 Task: Get url https://trello.com/b/Sd17yud3/knowledge-sharing/butler/card-buttons/new
Action: Mouse moved to (1303, 111)
Screenshot: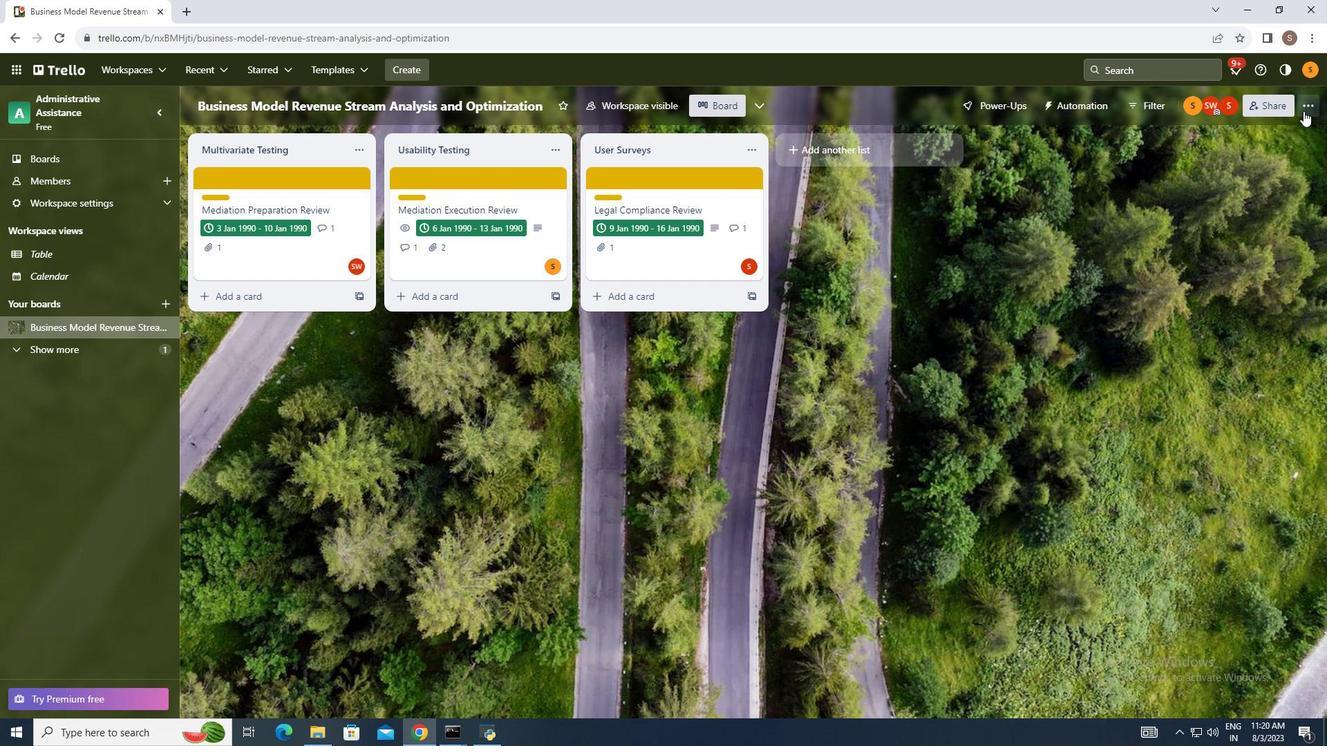 
Action: Mouse pressed left at (1303, 111)
Screenshot: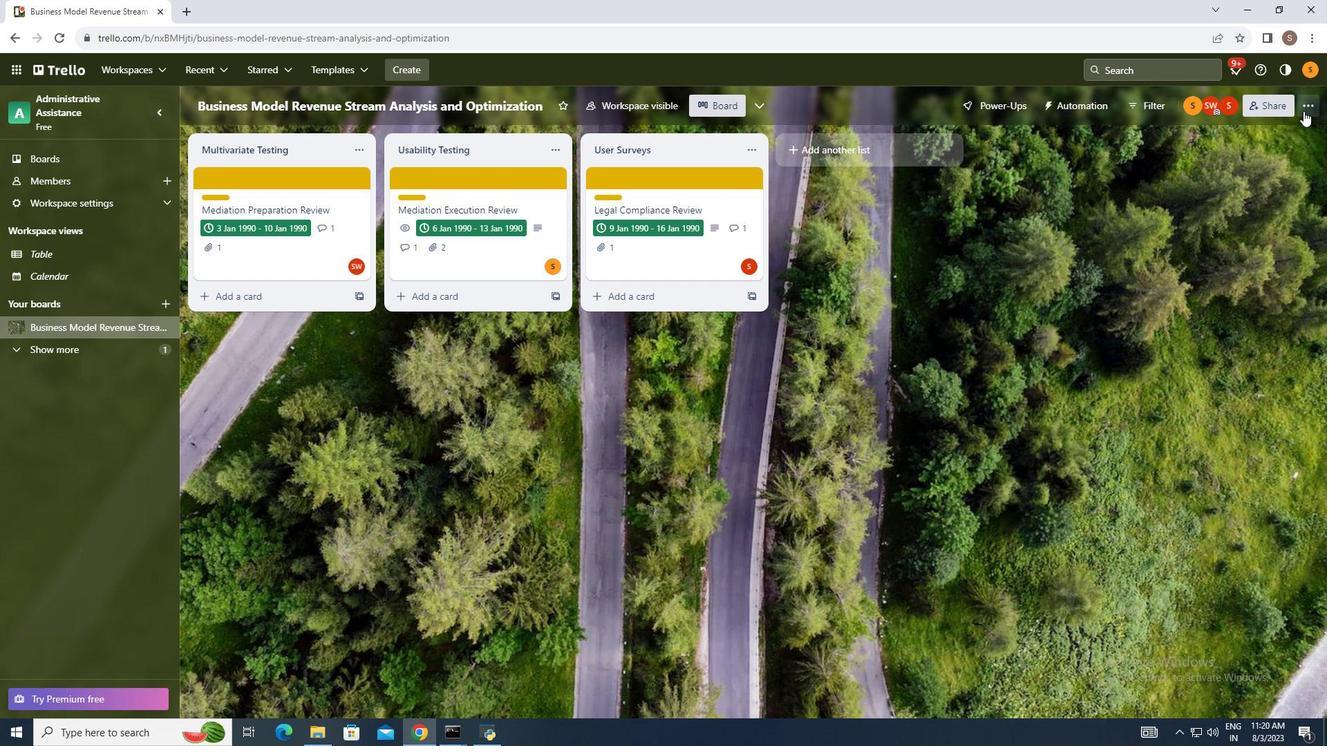 
Action: Mouse moved to (1206, 294)
Screenshot: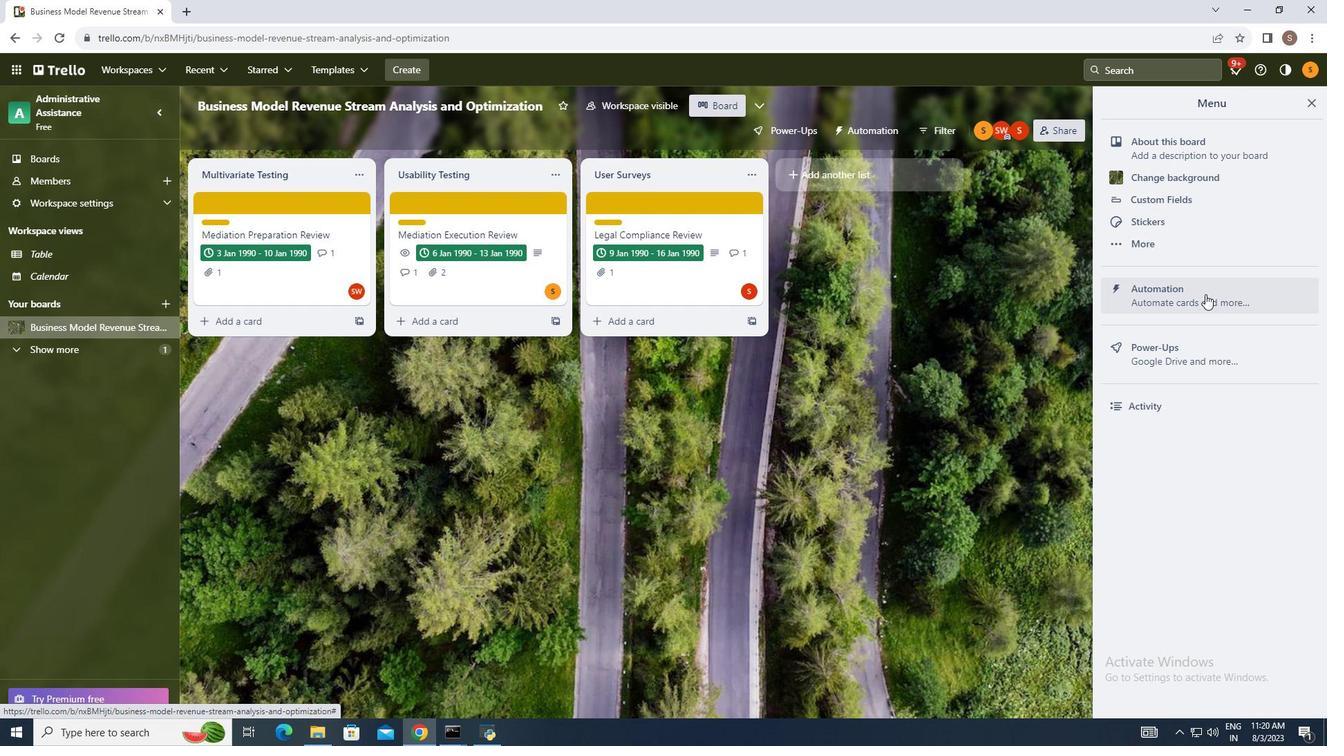 
Action: Mouse pressed left at (1206, 294)
Screenshot: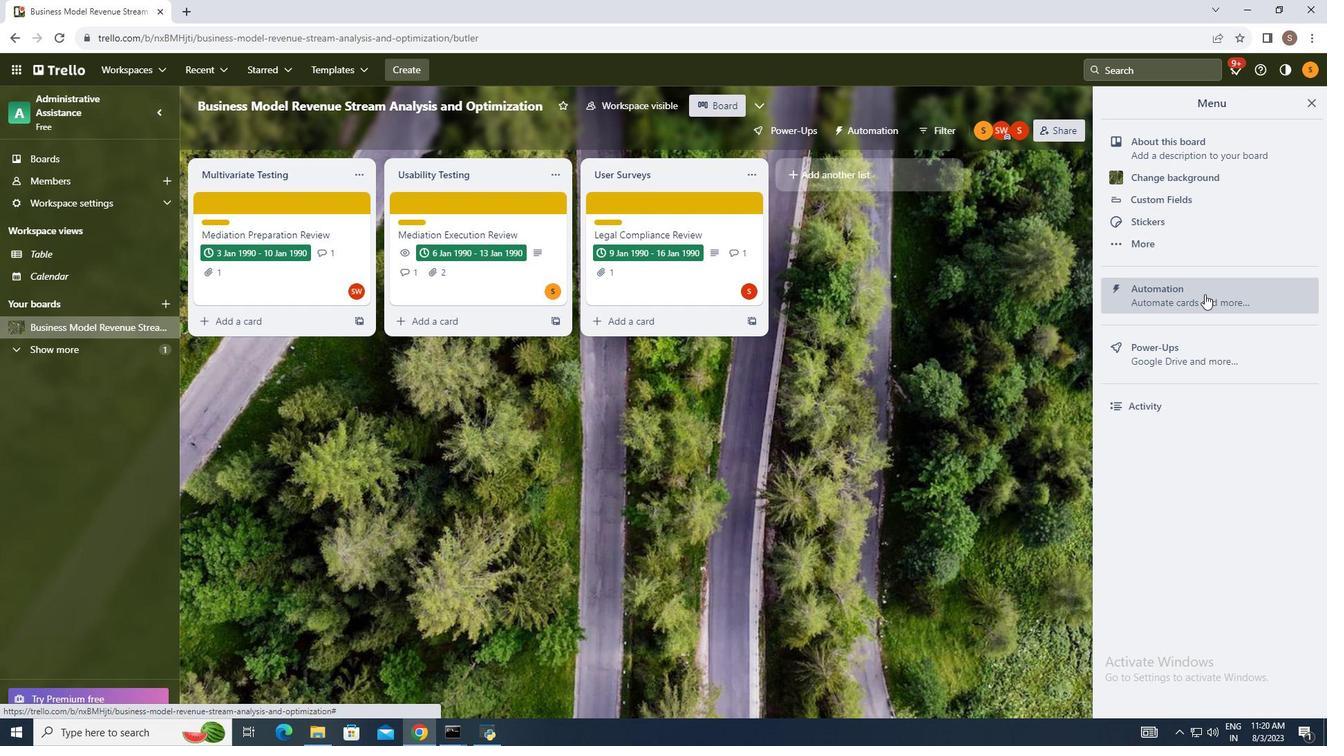 
Action: Mouse moved to (244, 363)
Screenshot: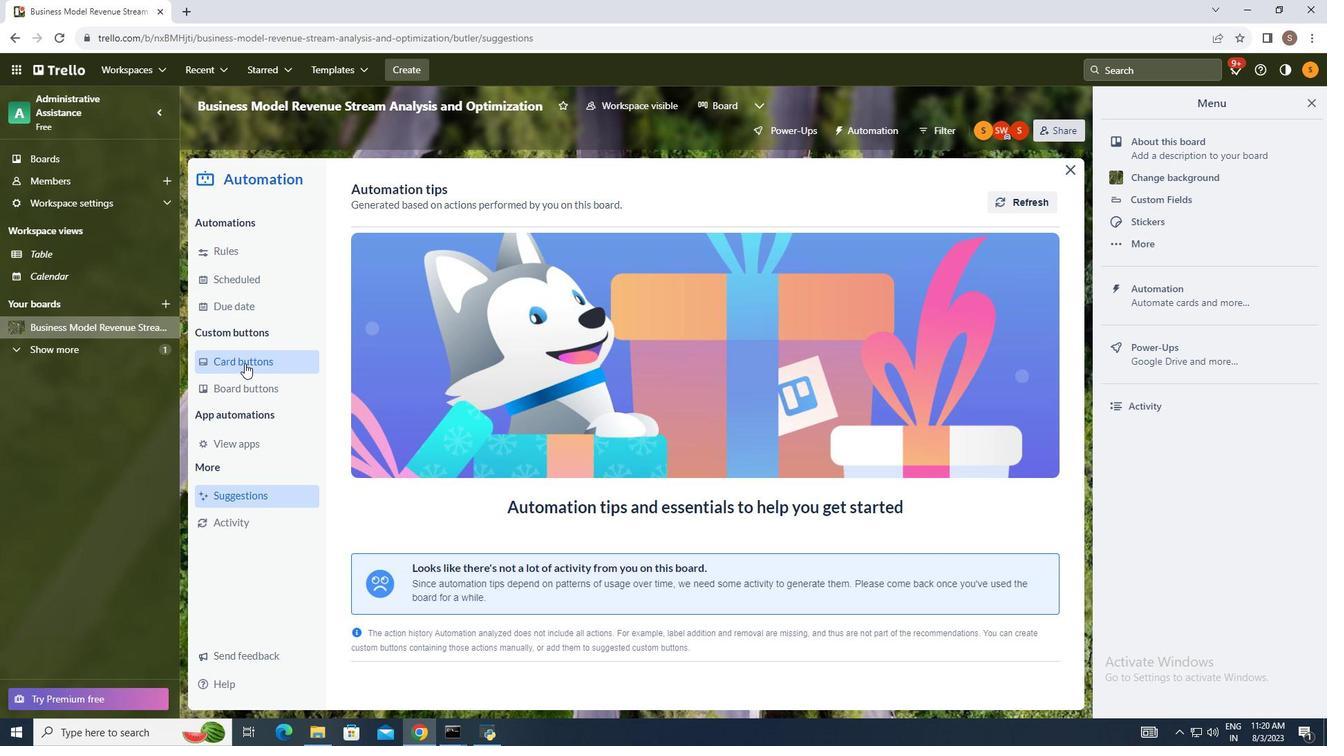 
Action: Mouse pressed left at (244, 363)
Screenshot: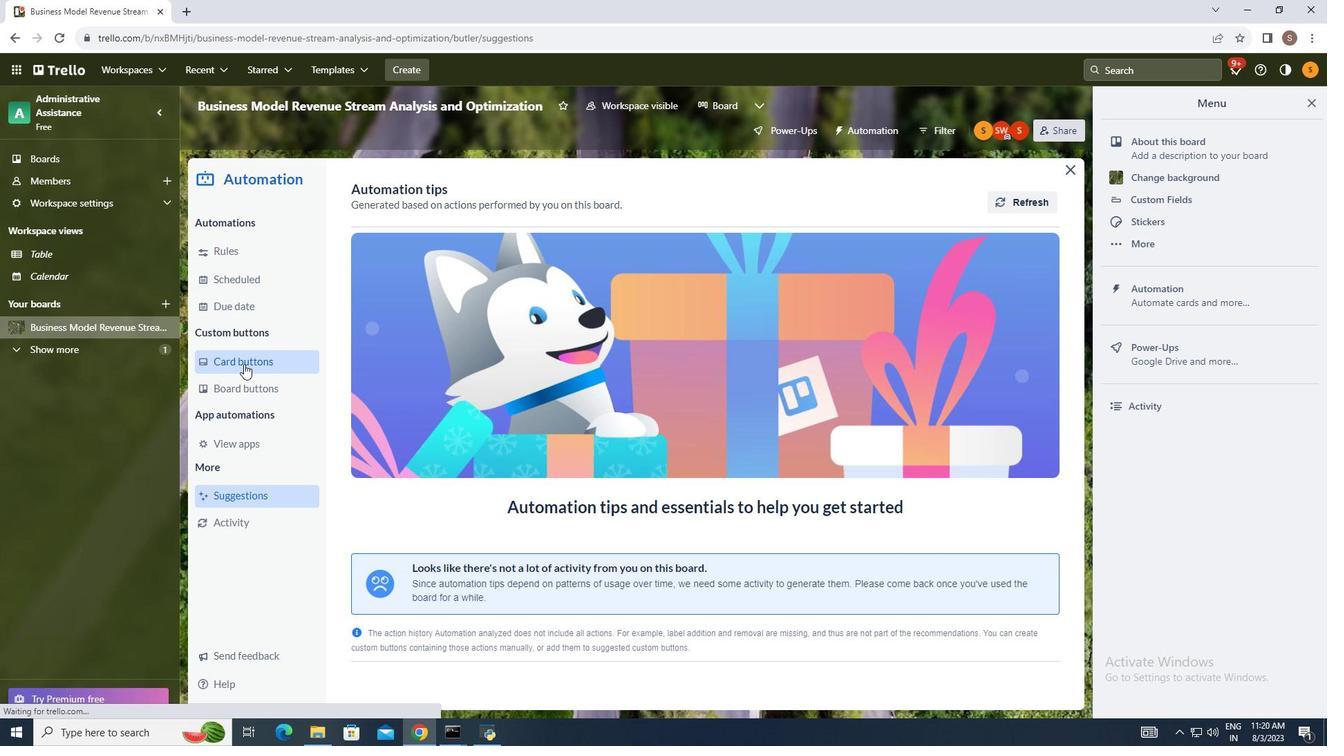 
Action: Mouse moved to (1003, 196)
Screenshot: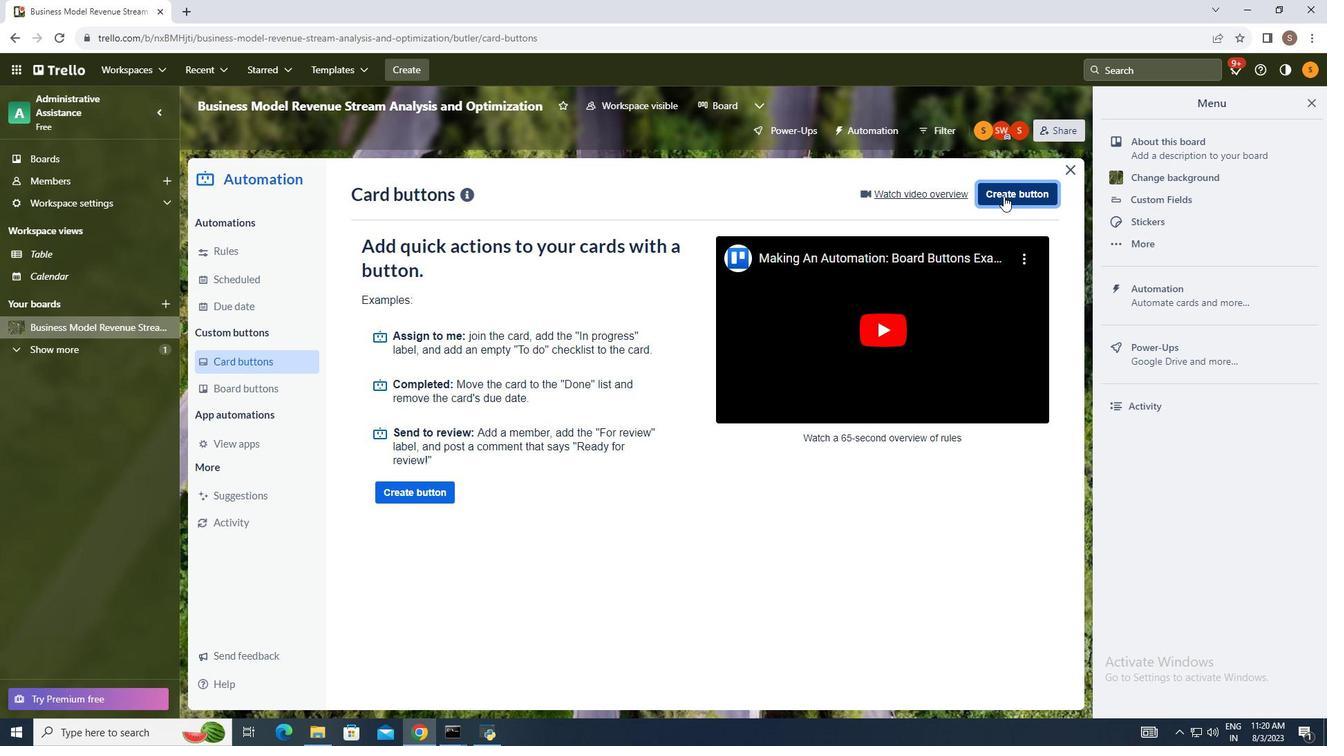 
Action: Mouse pressed left at (1003, 196)
Screenshot: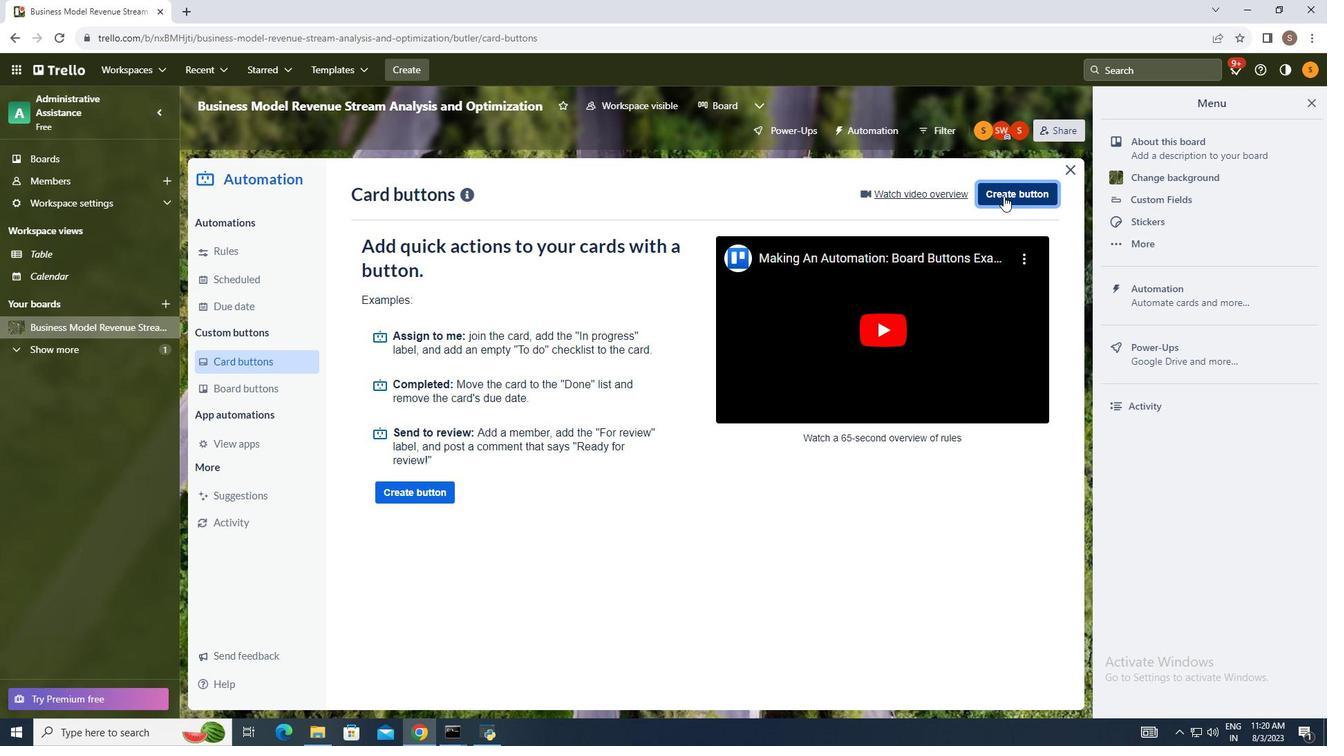 
Action: Mouse moved to (733, 385)
Screenshot: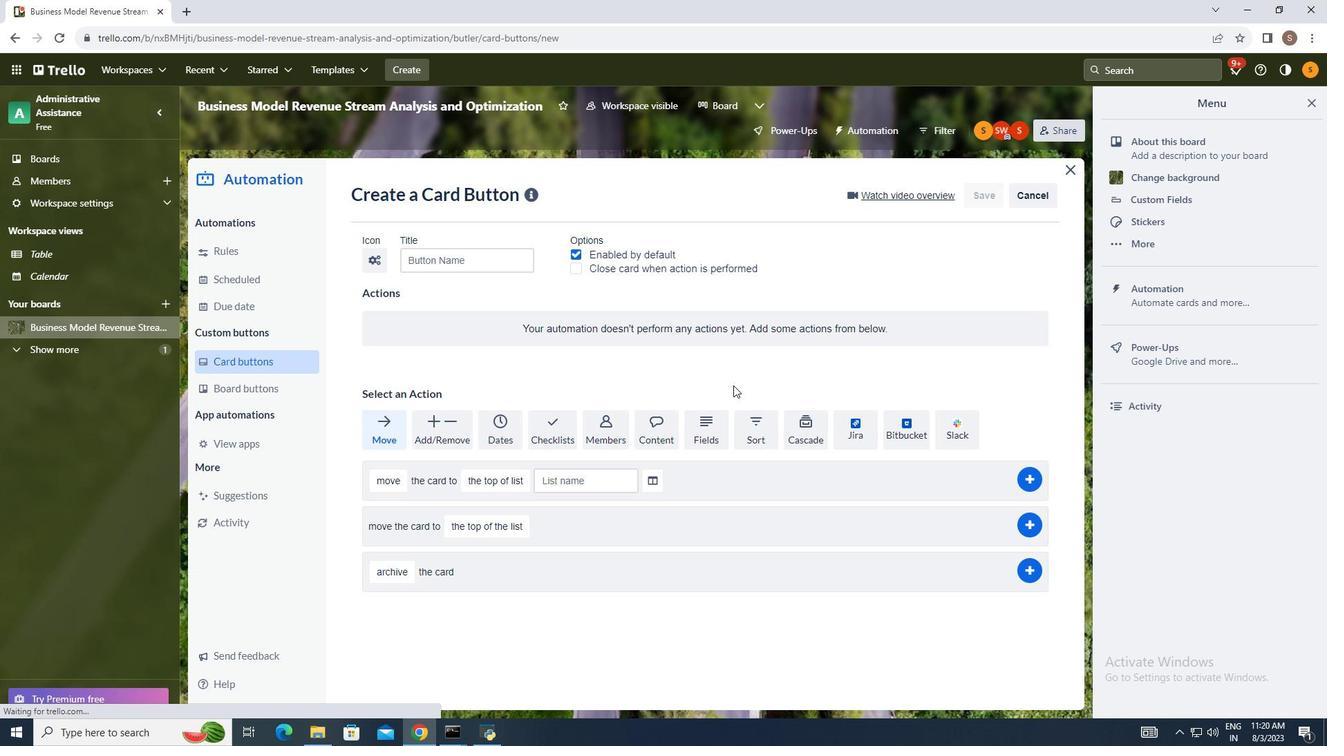 
Action: Mouse pressed left at (733, 385)
Screenshot: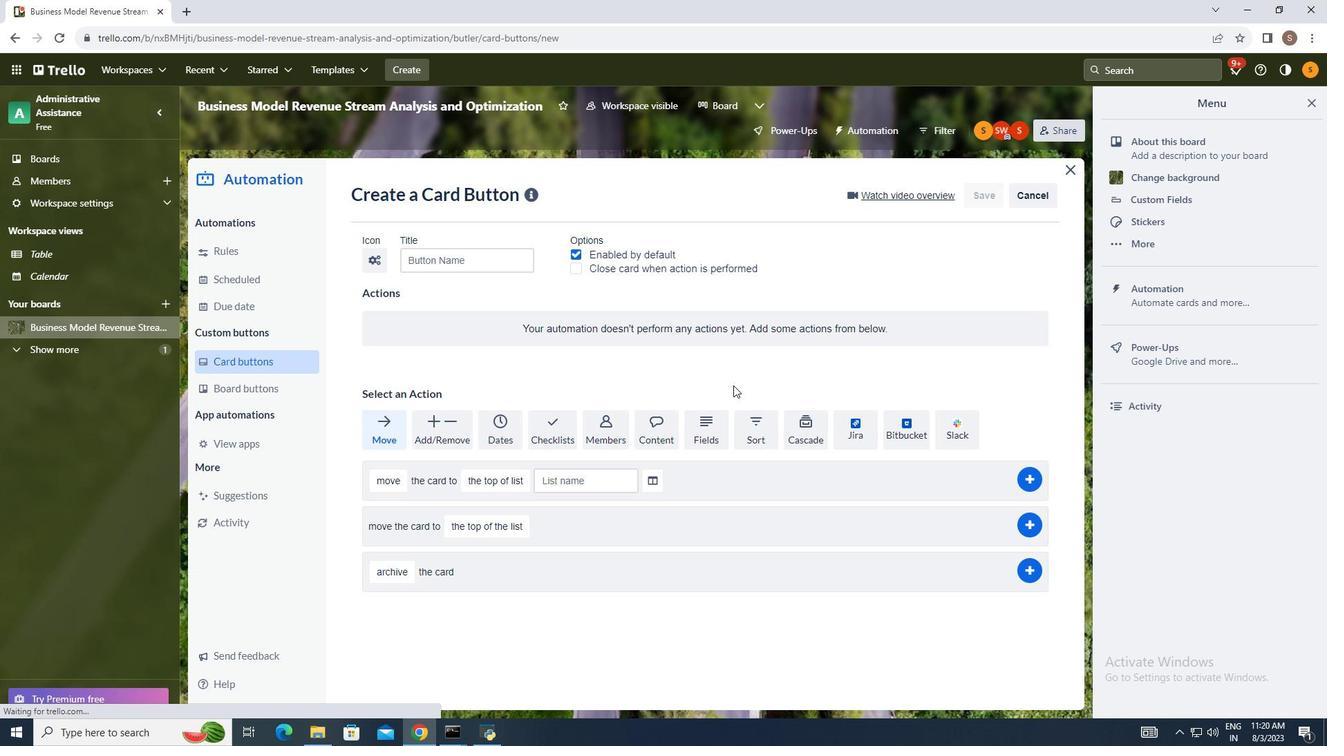 
Action: Mouse moved to (651, 421)
Screenshot: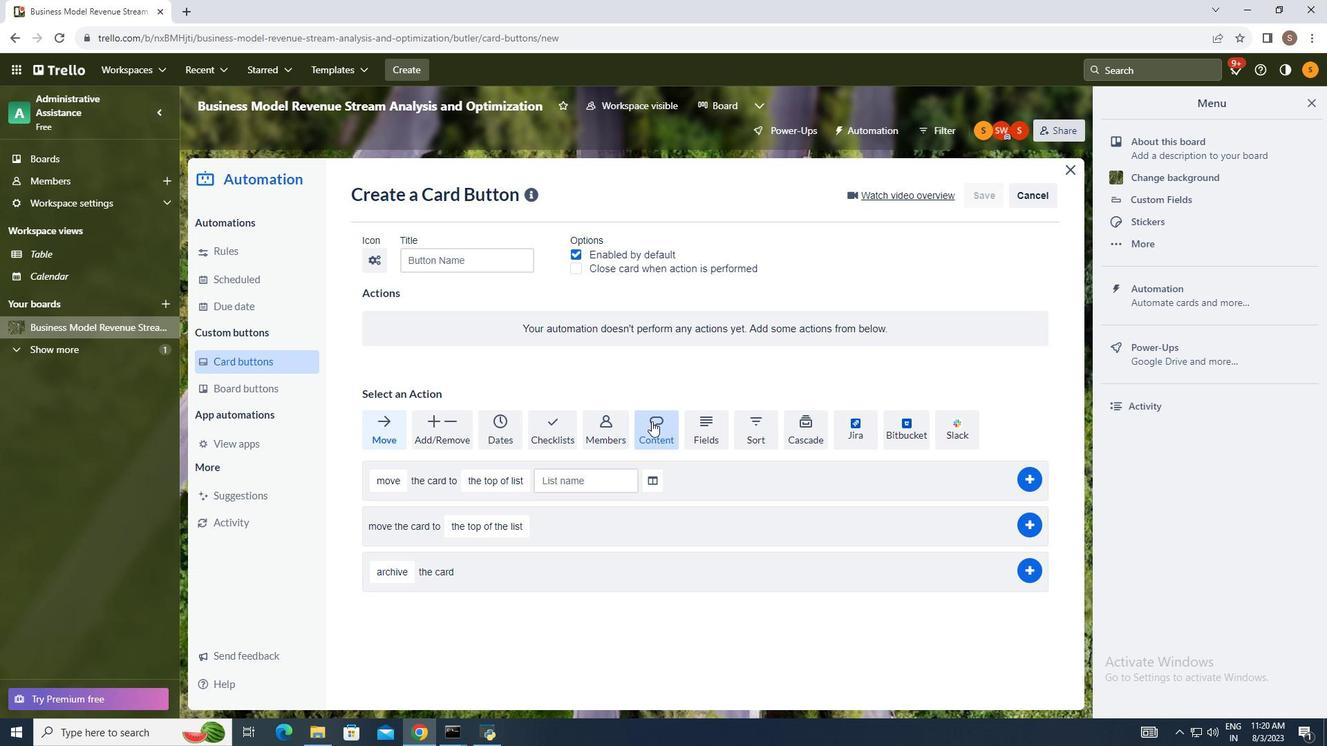 
Action: Mouse pressed left at (651, 421)
Screenshot: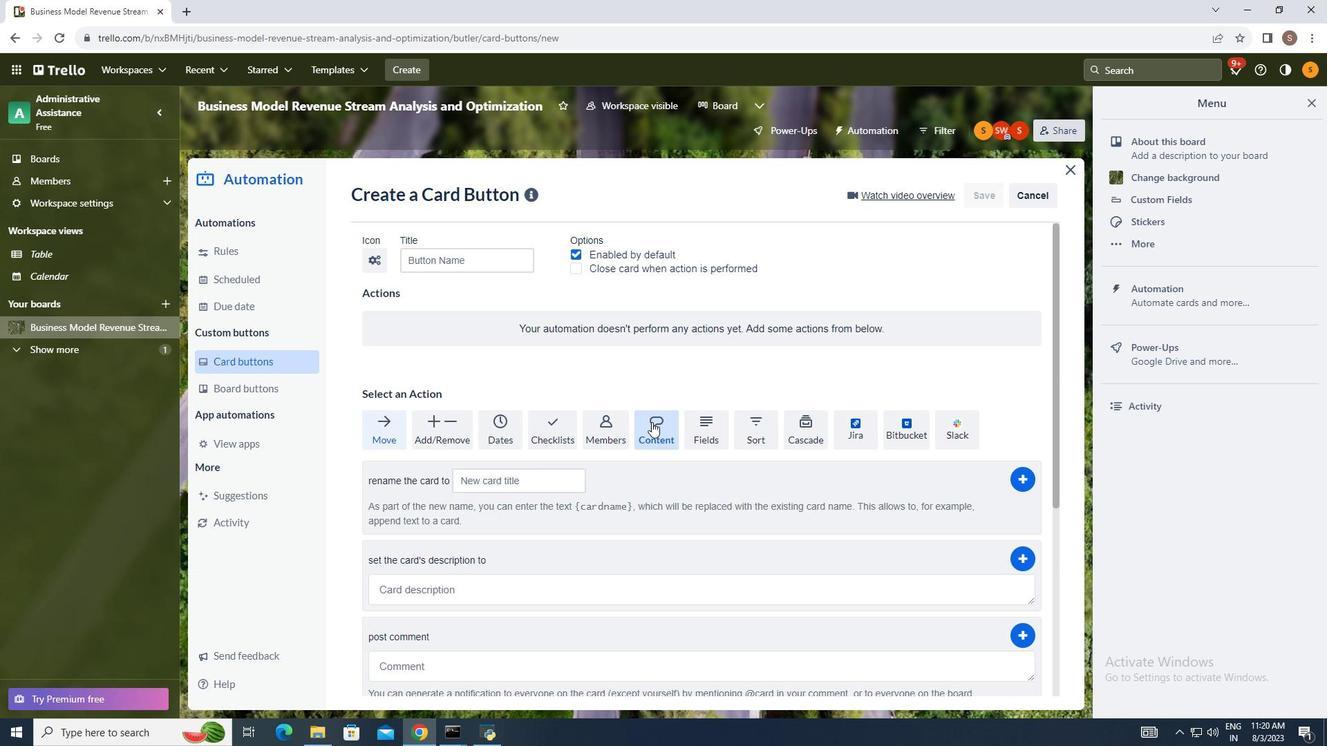 
Action: Mouse moved to (646, 481)
Screenshot: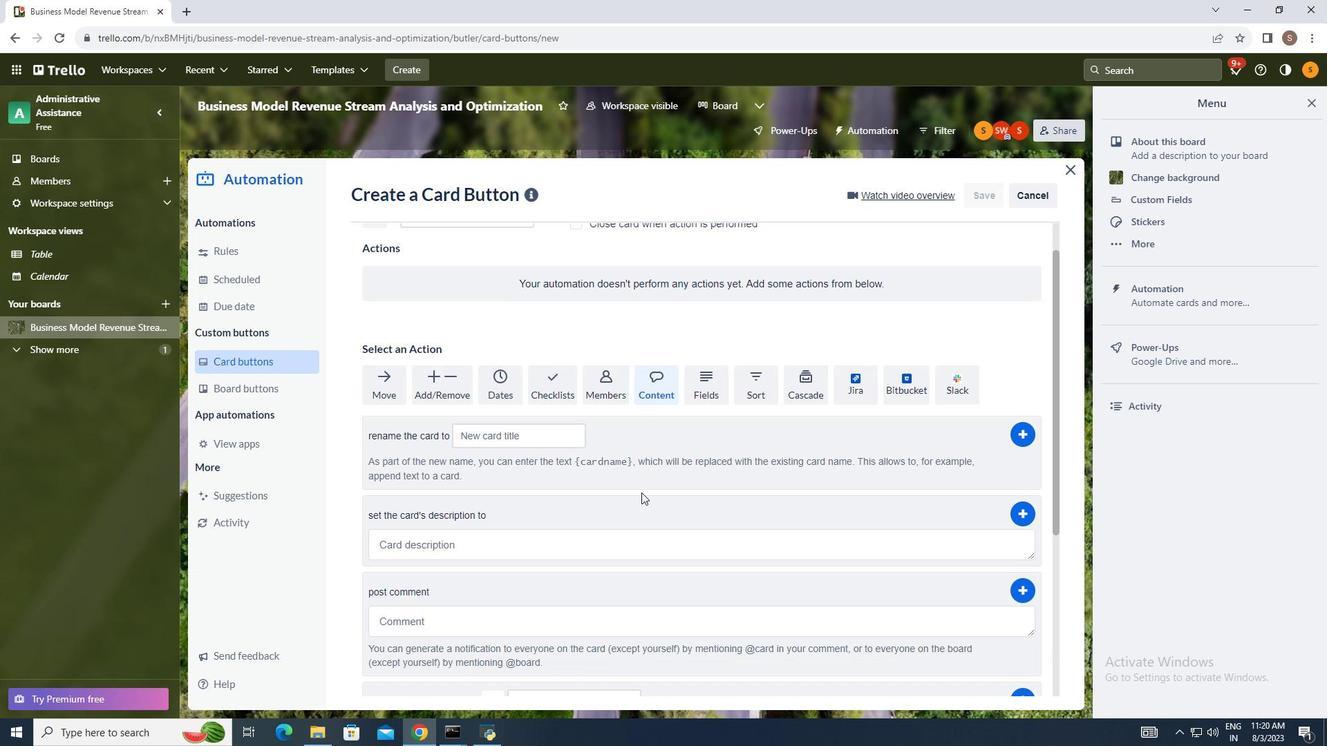 
Action: Mouse scrolled (646, 482) with delta (0, 0)
Screenshot: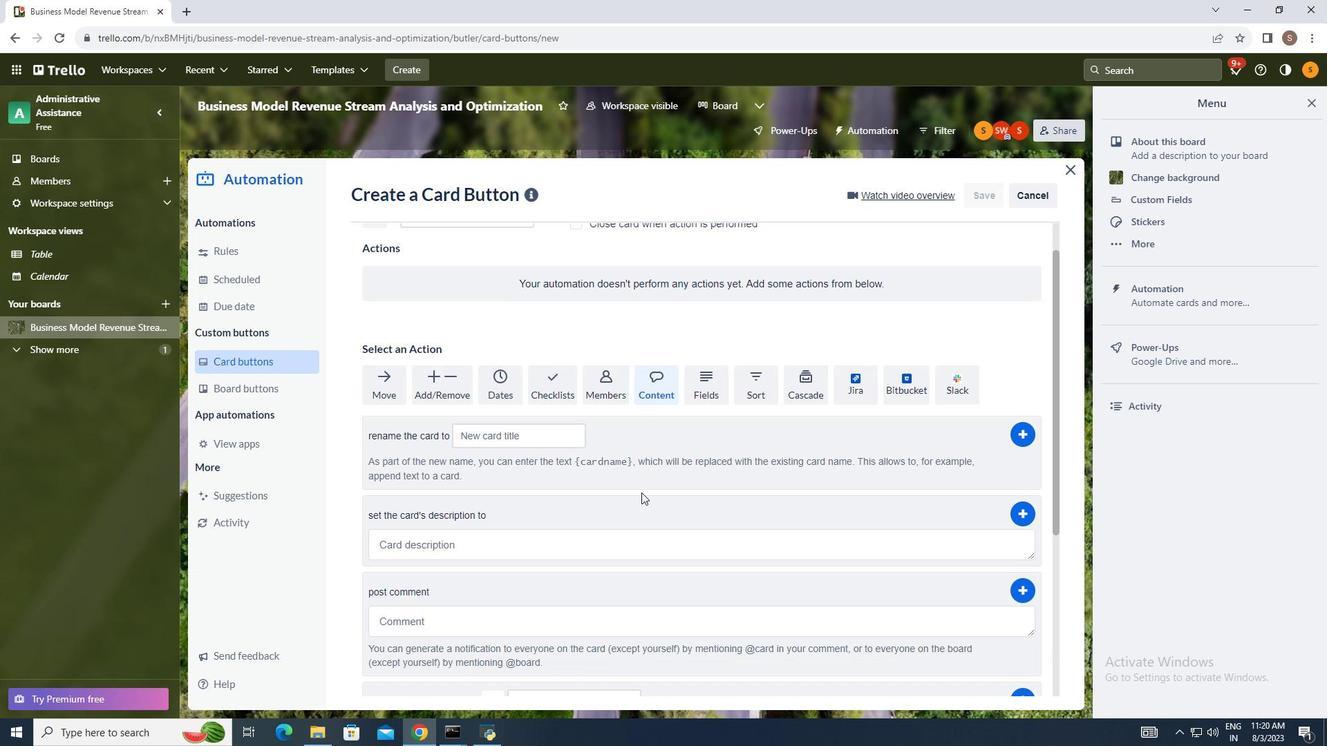 
Action: Mouse moved to (643, 487)
Screenshot: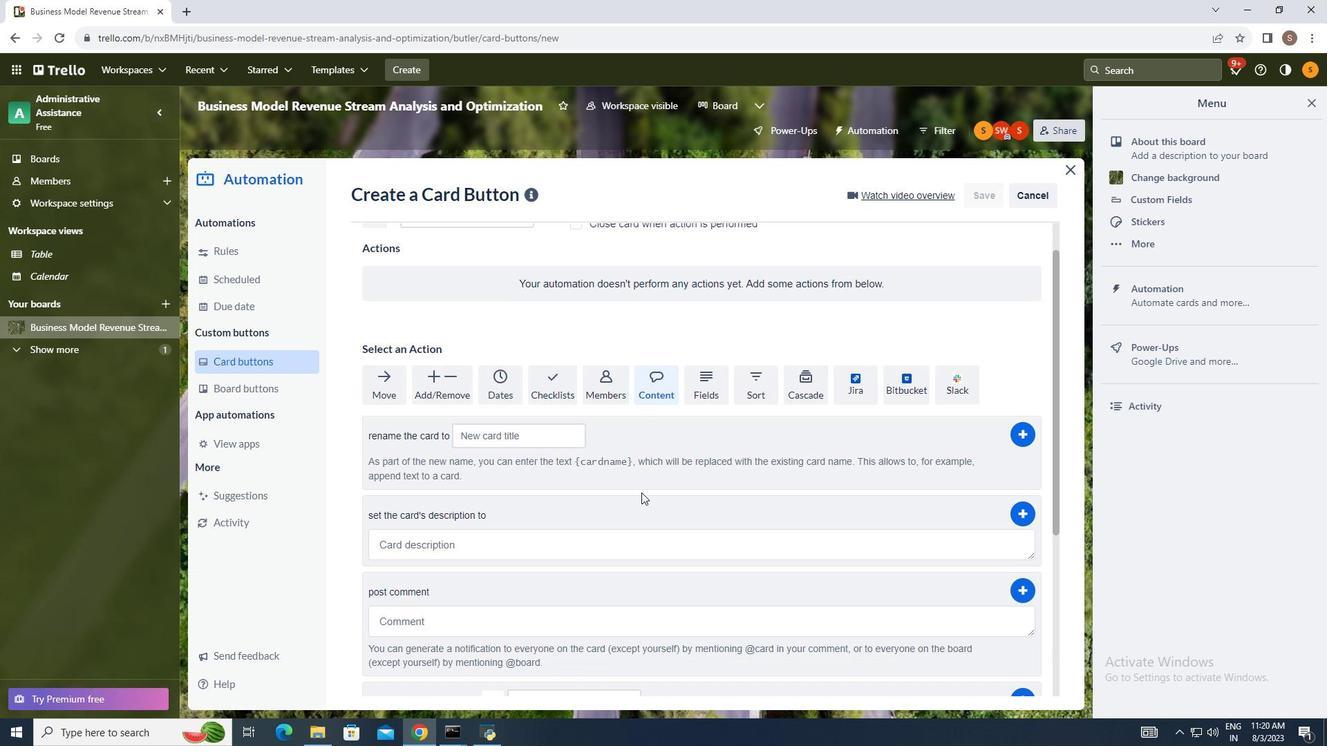 
Action: Mouse scrolled (643, 486) with delta (0, 0)
Screenshot: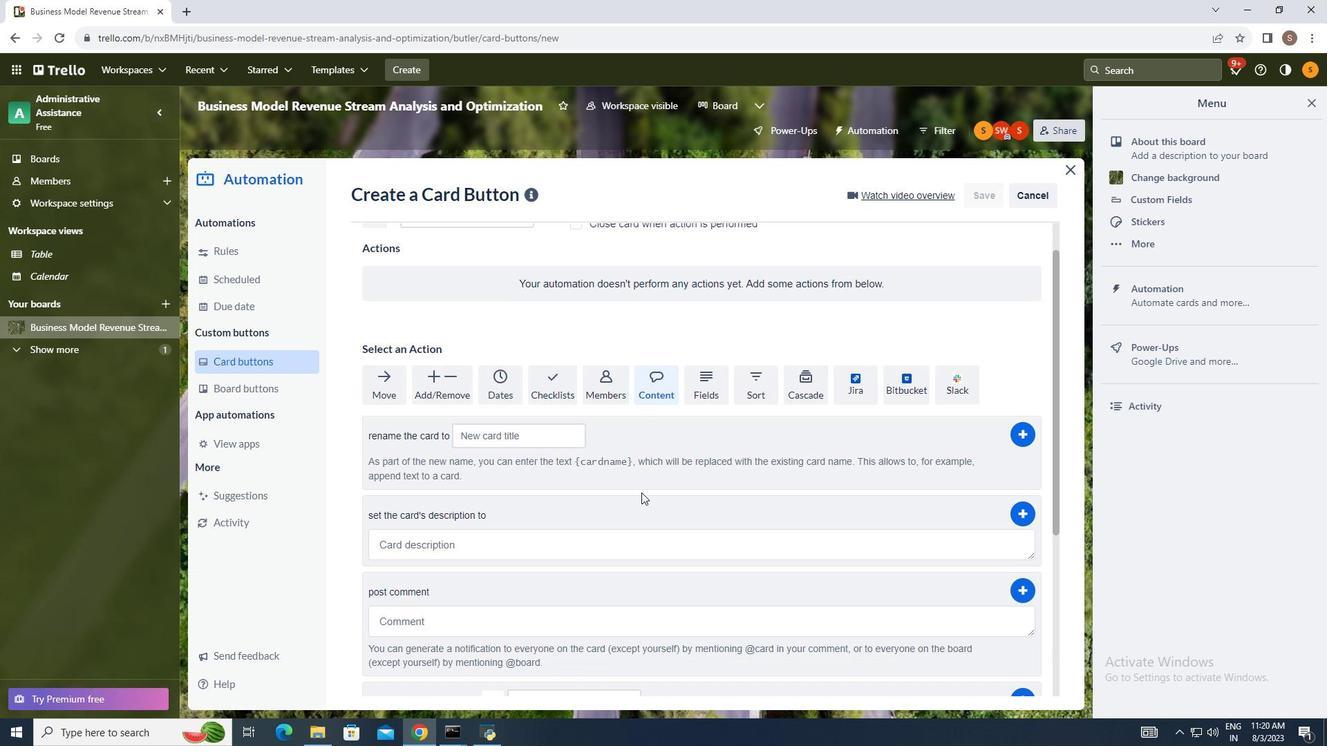 
Action: Mouse moved to (642, 492)
Screenshot: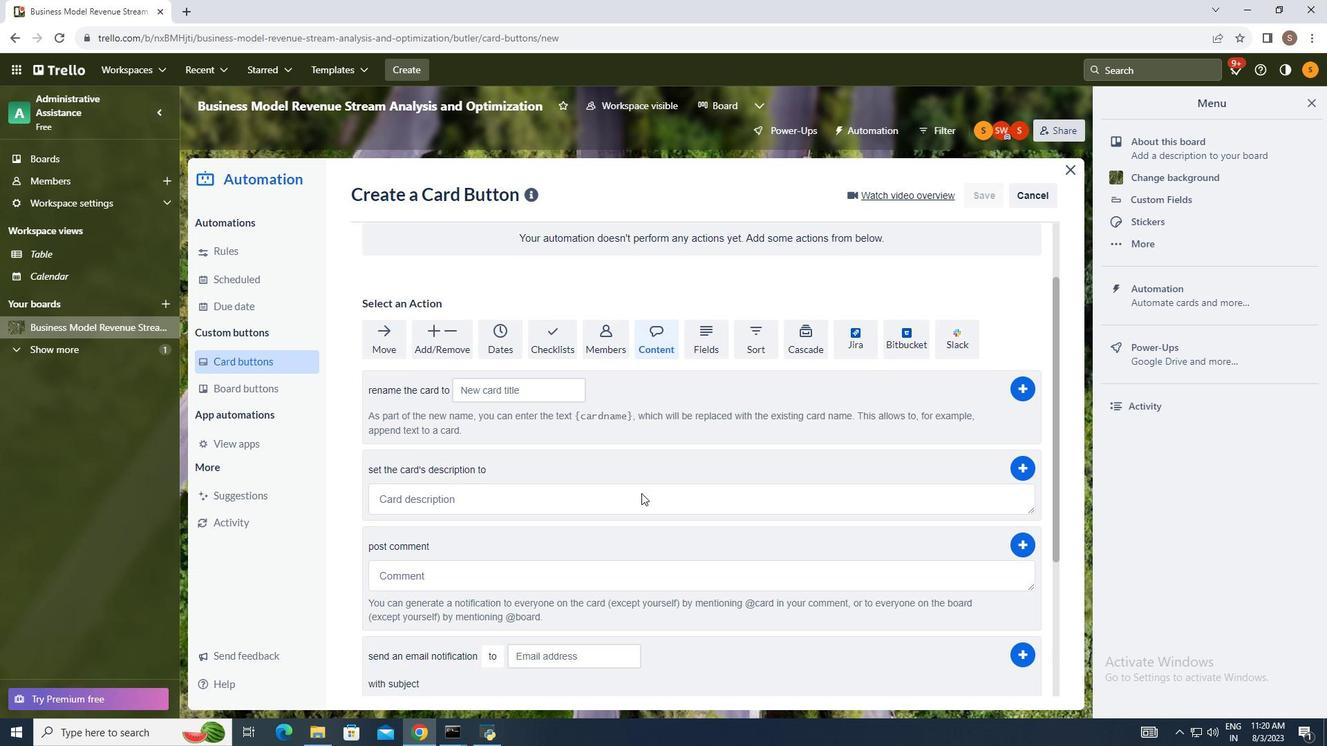 
Action: Mouse scrolled (642, 491) with delta (0, 0)
Screenshot: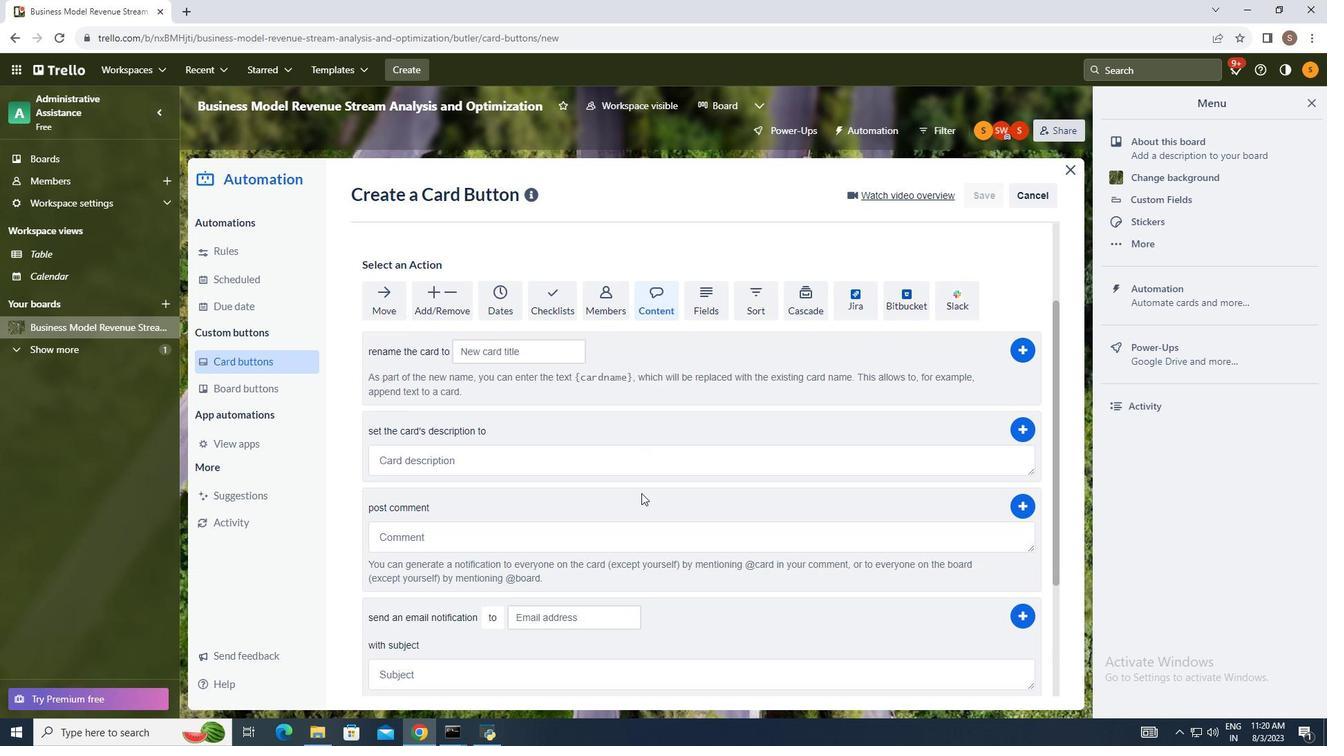
Action: Mouse moved to (641, 493)
Screenshot: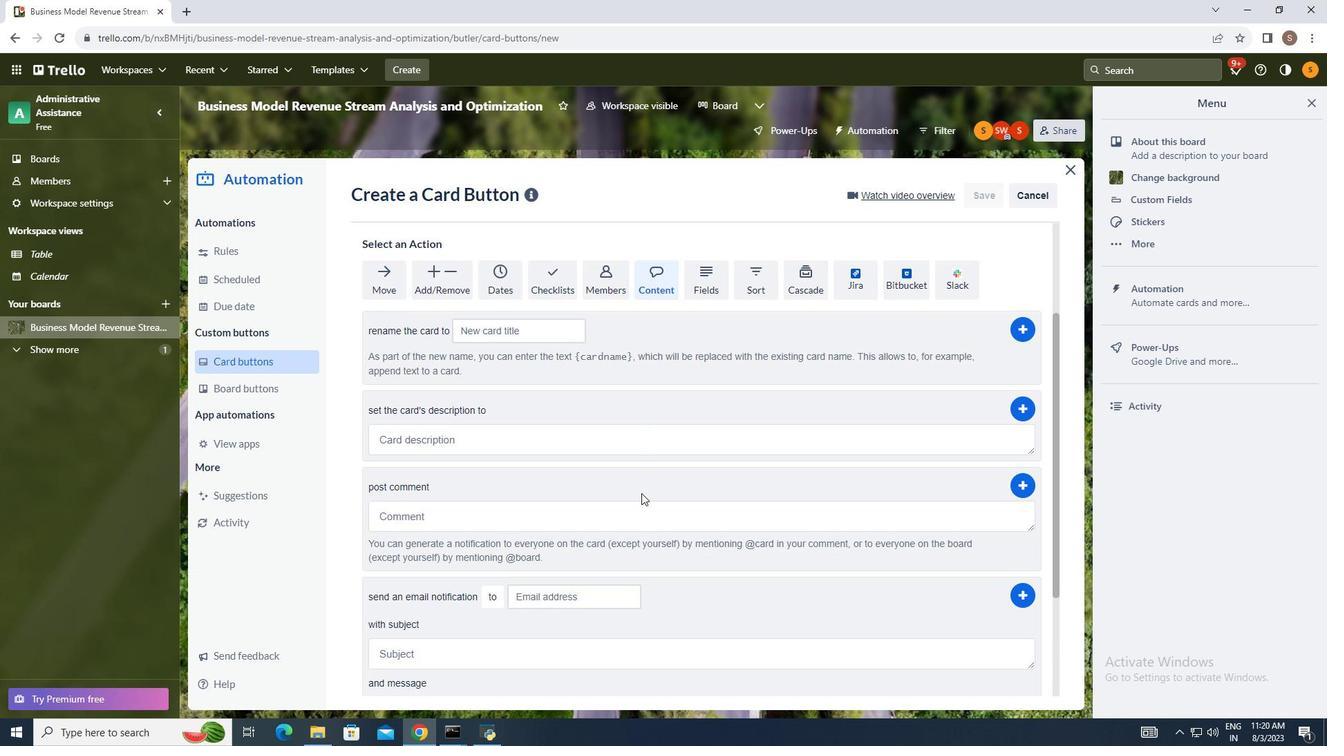
Action: Mouse scrolled (641, 492) with delta (0, 0)
Screenshot: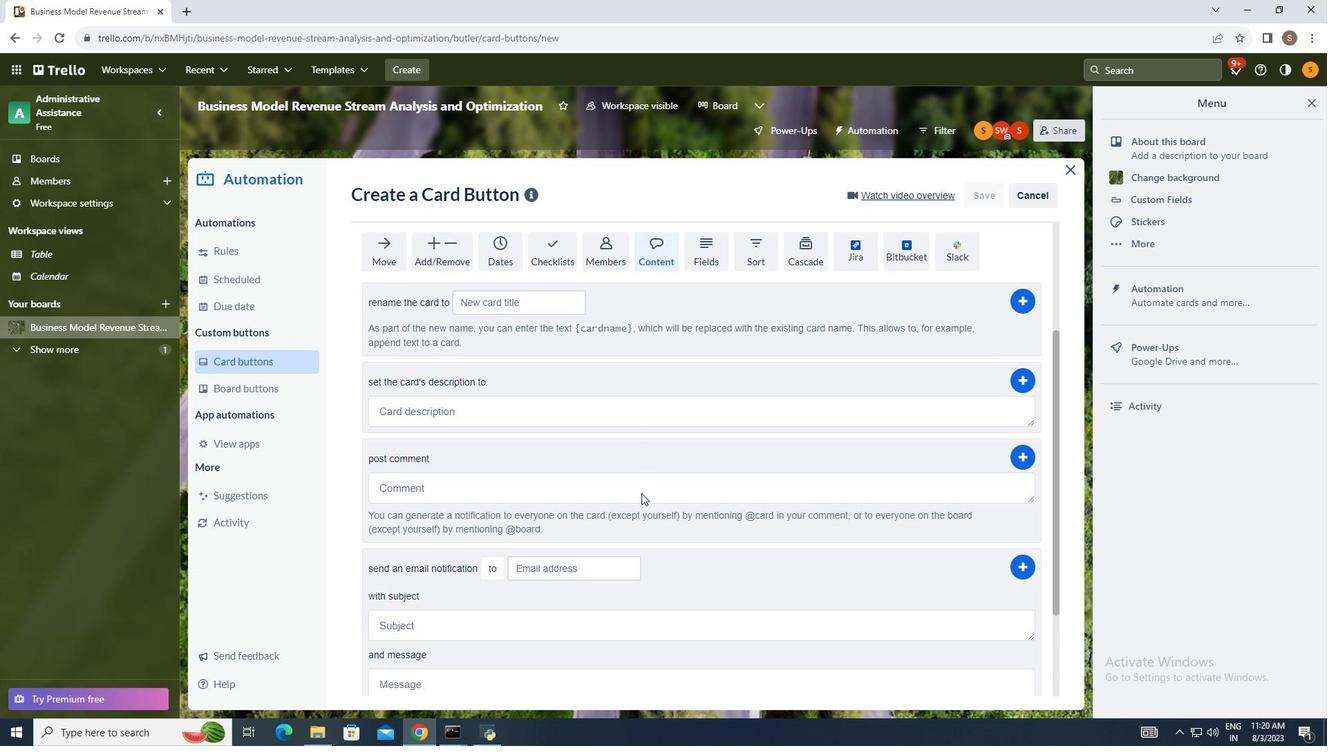 
Action: Mouse moved to (641, 494)
Screenshot: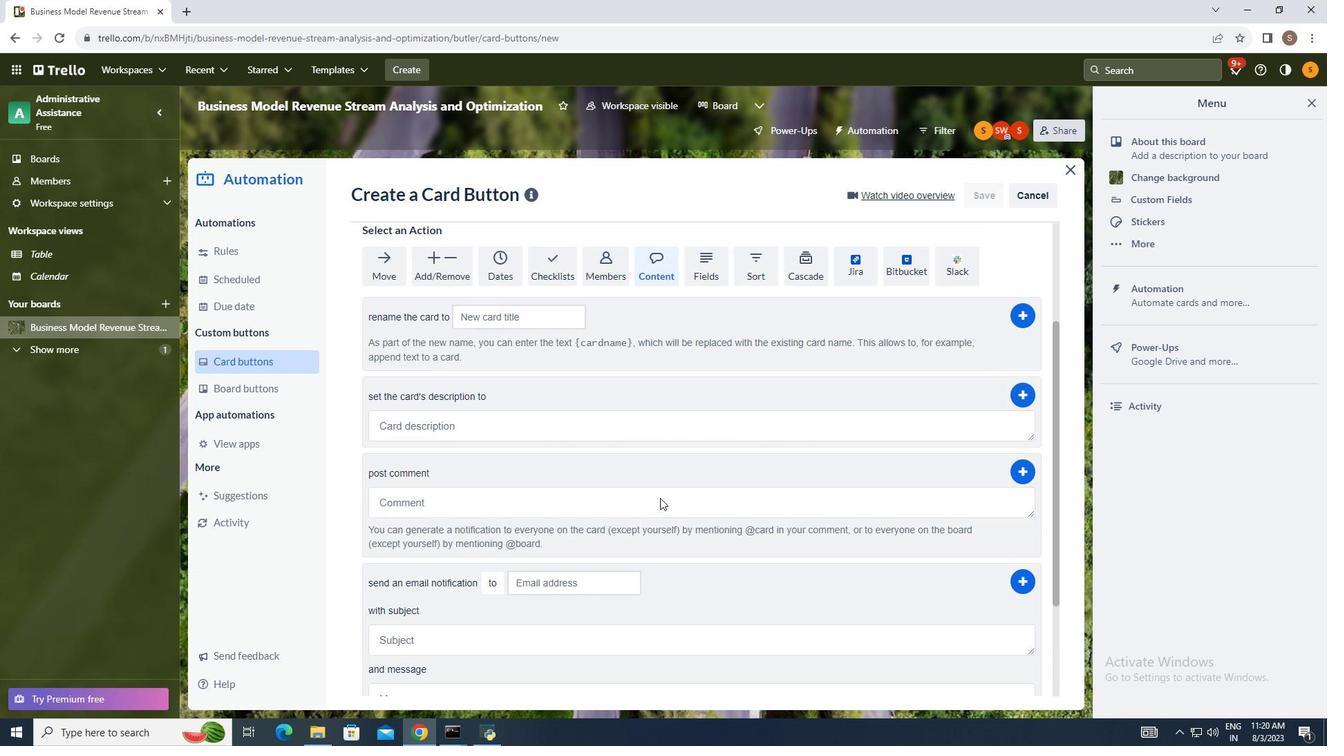 
Action: Mouse scrolled (641, 494) with delta (0, 0)
Screenshot: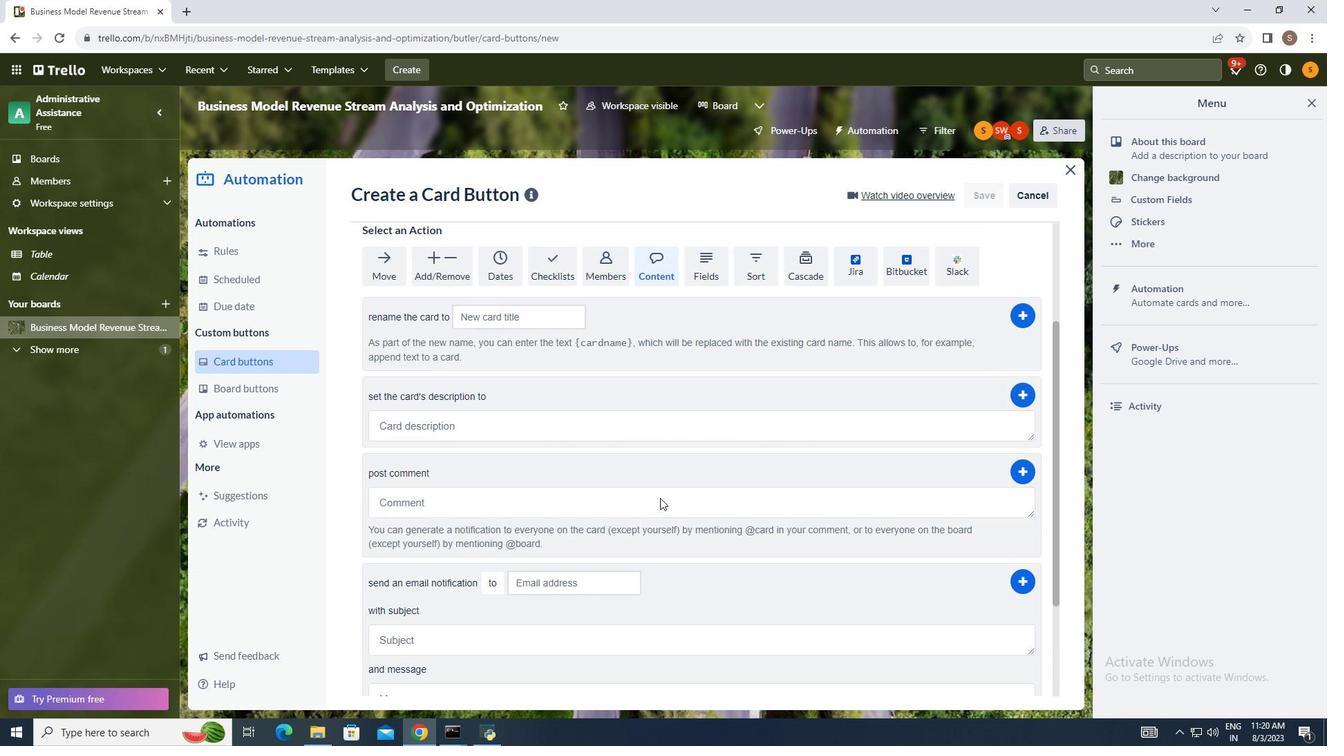 
Action: Mouse moved to (642, 496)
Screenshot: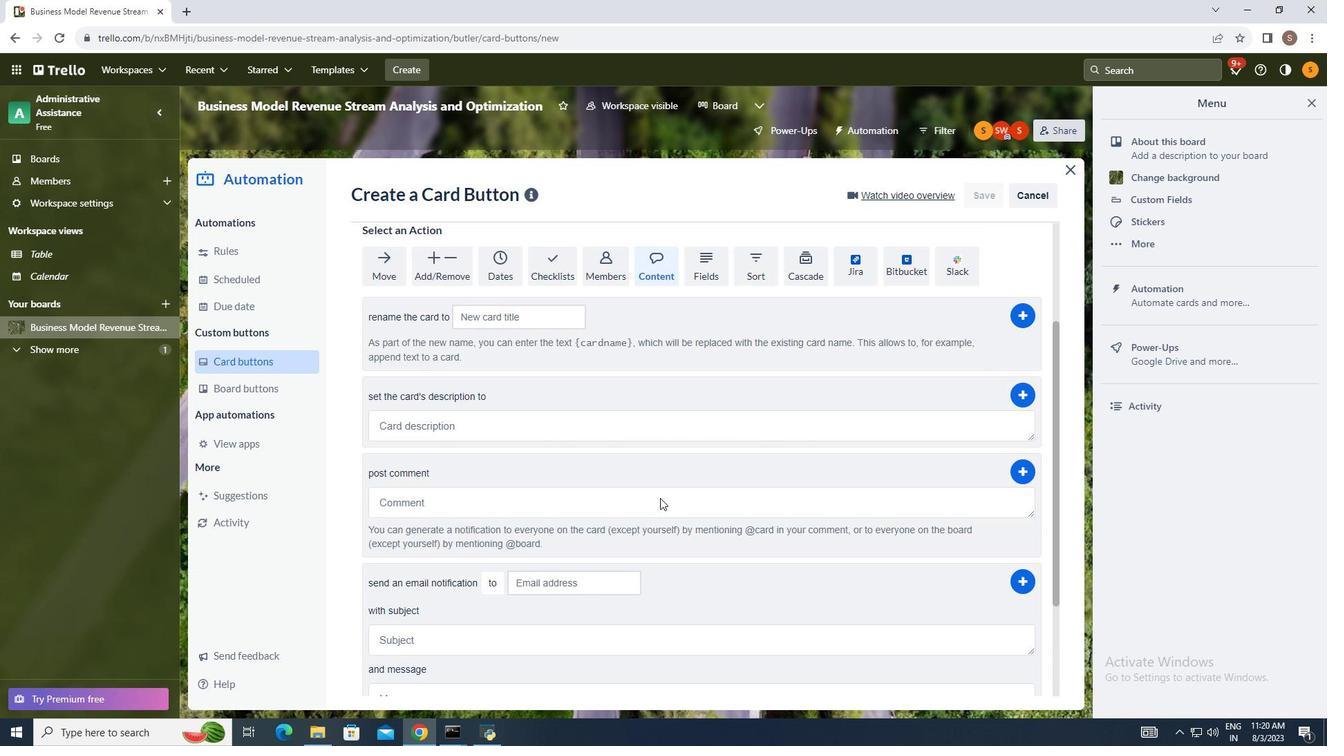 
Action: Mouse scrolled (642, 496) with delta (0, 0)
Screenshot: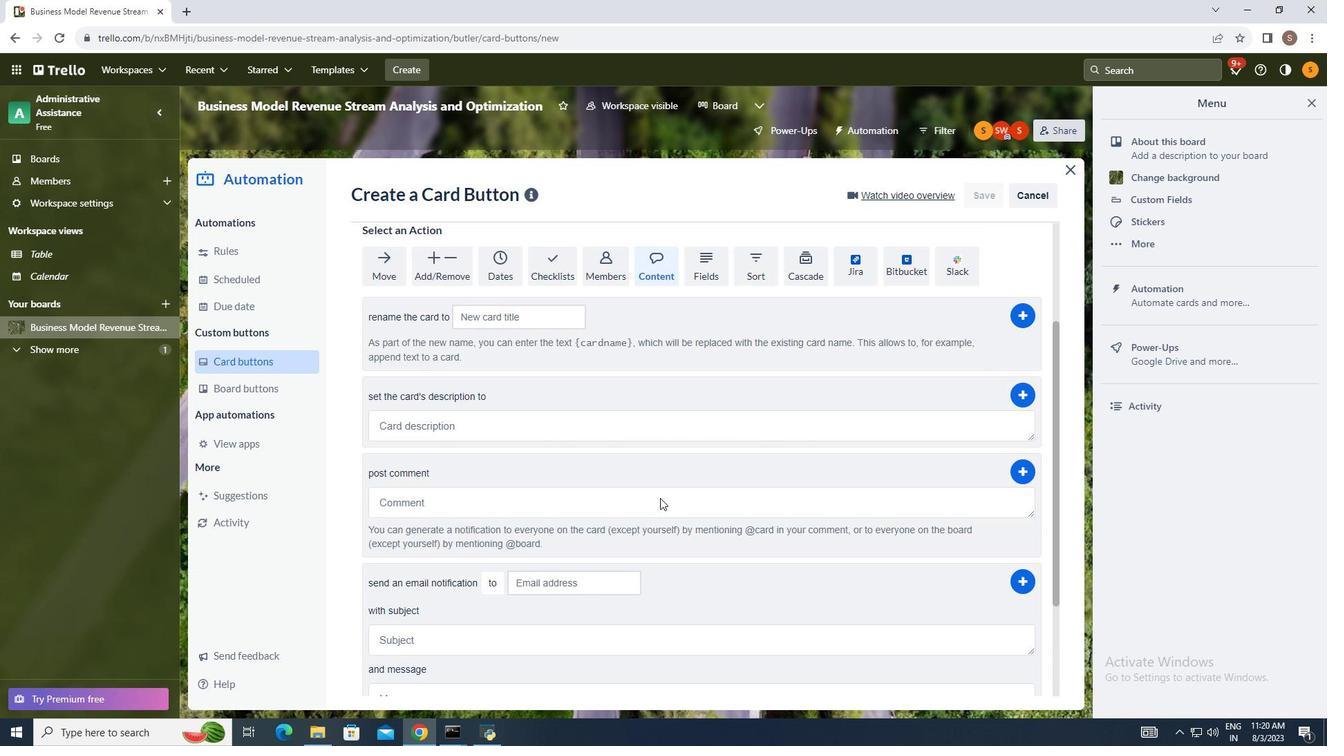 
Action: Mouse moved to (647, 496)
Screenshot: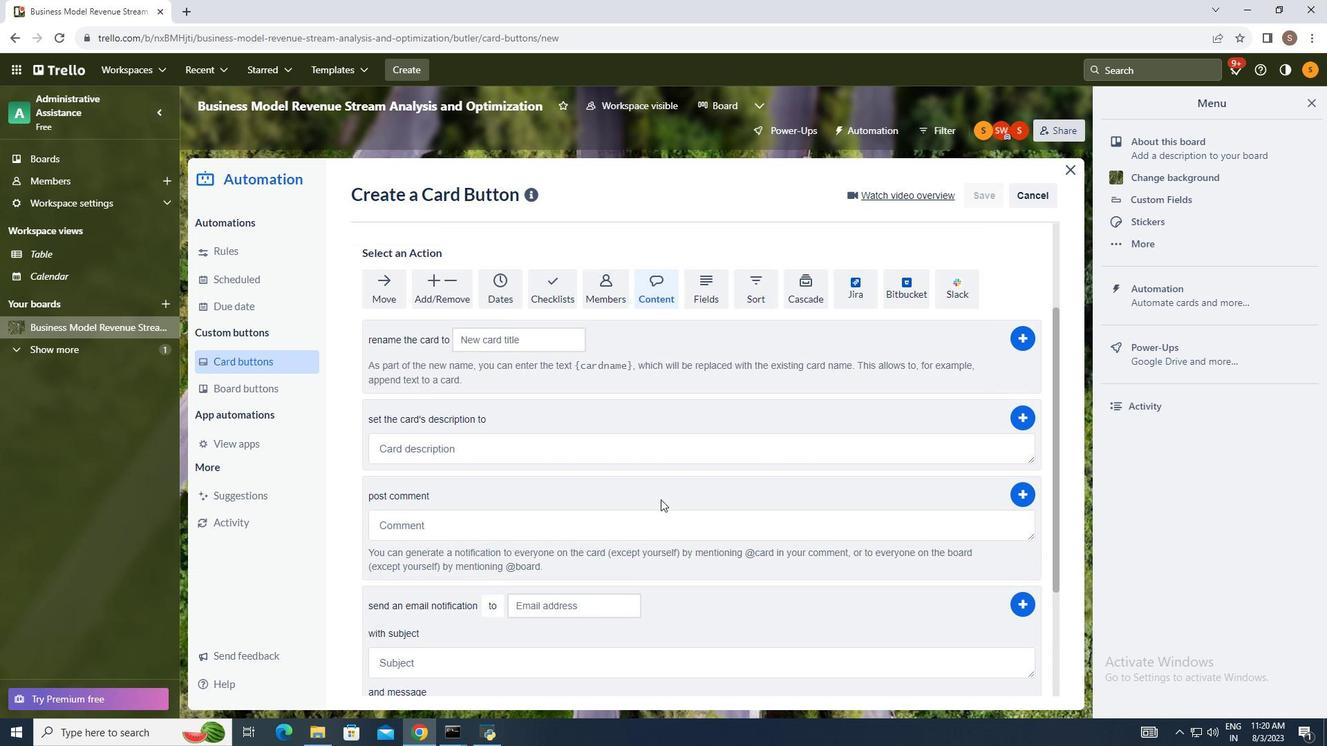 
Action: Mouse scrolled (647, 496) with delta (0, 0)
Screenshot: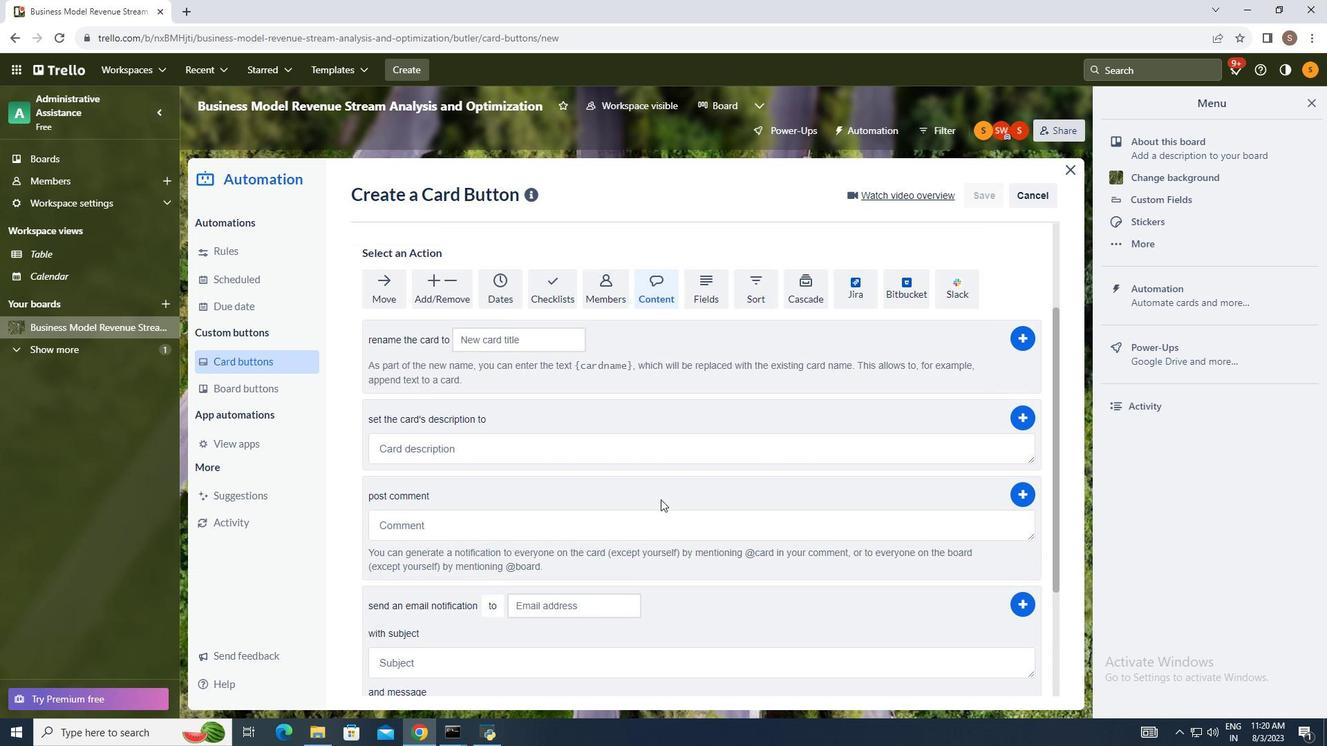 
Action: Mouse moved to (663, 501)
Screenshot: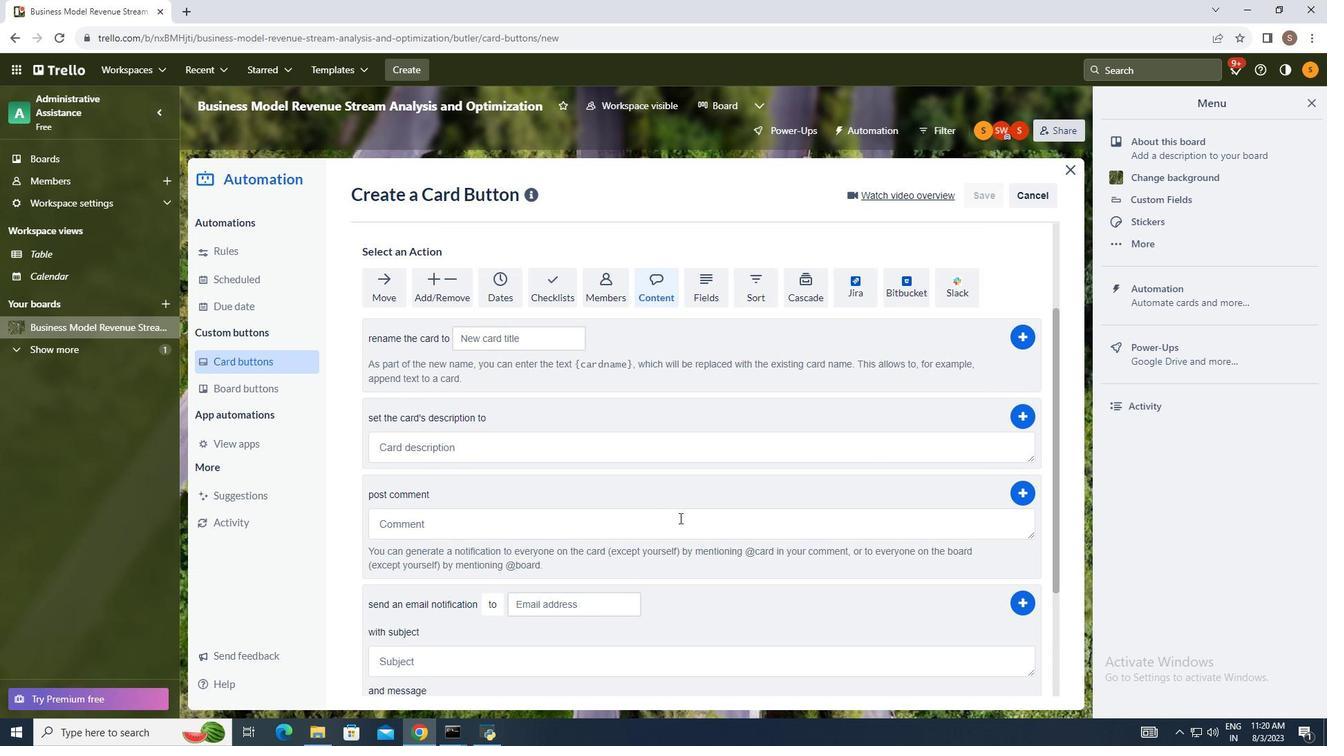 
Action: Mouse scrolled (660, 499) with delta (0, 0)
Screenshot: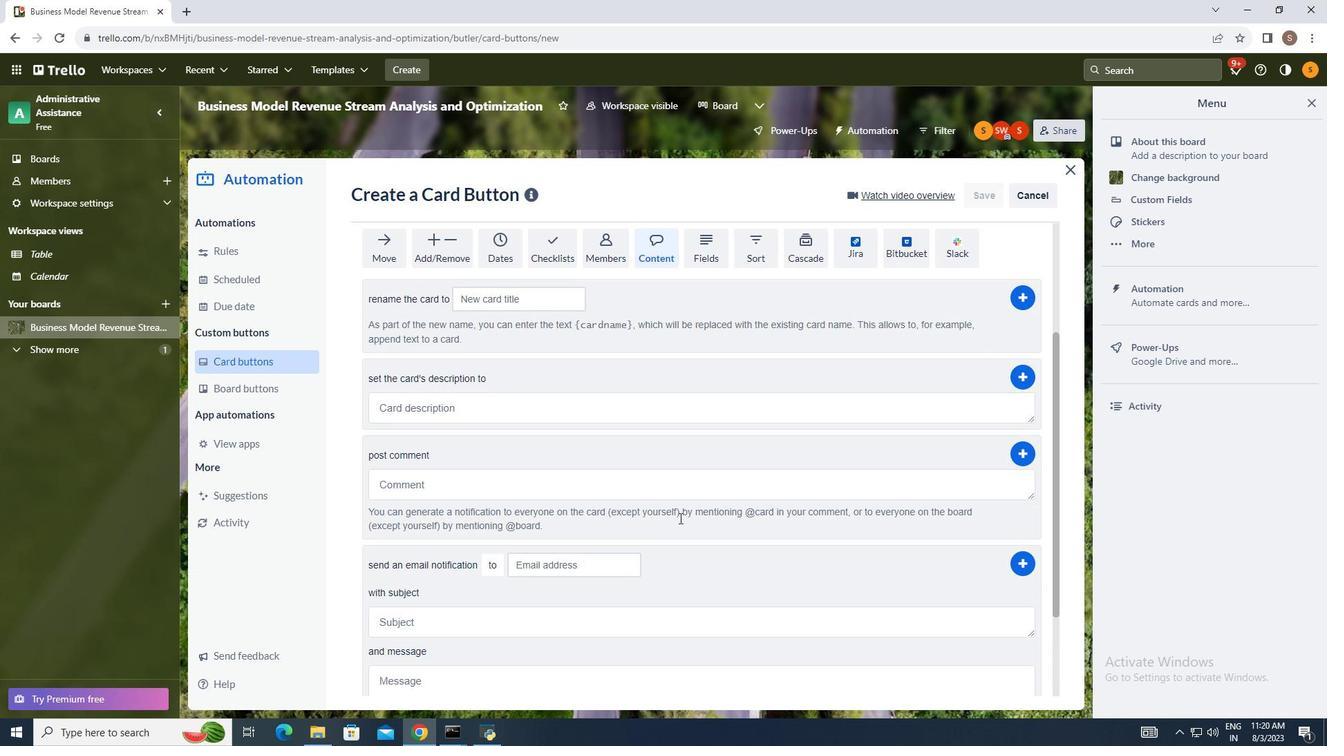 
Action: Mouse moved to (679, 518)
Screenshot: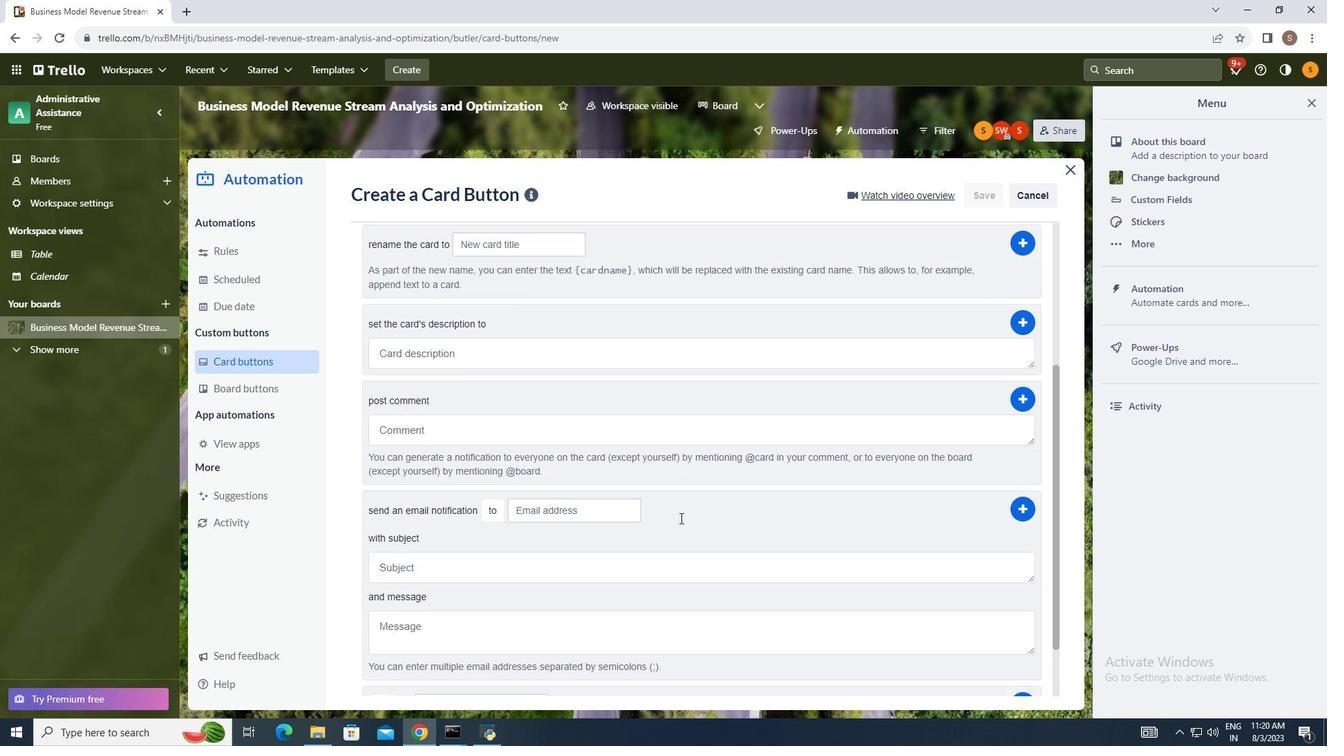 
Action: Mouse scrolled (664, 503) with delta (0, 0)
Screenshot: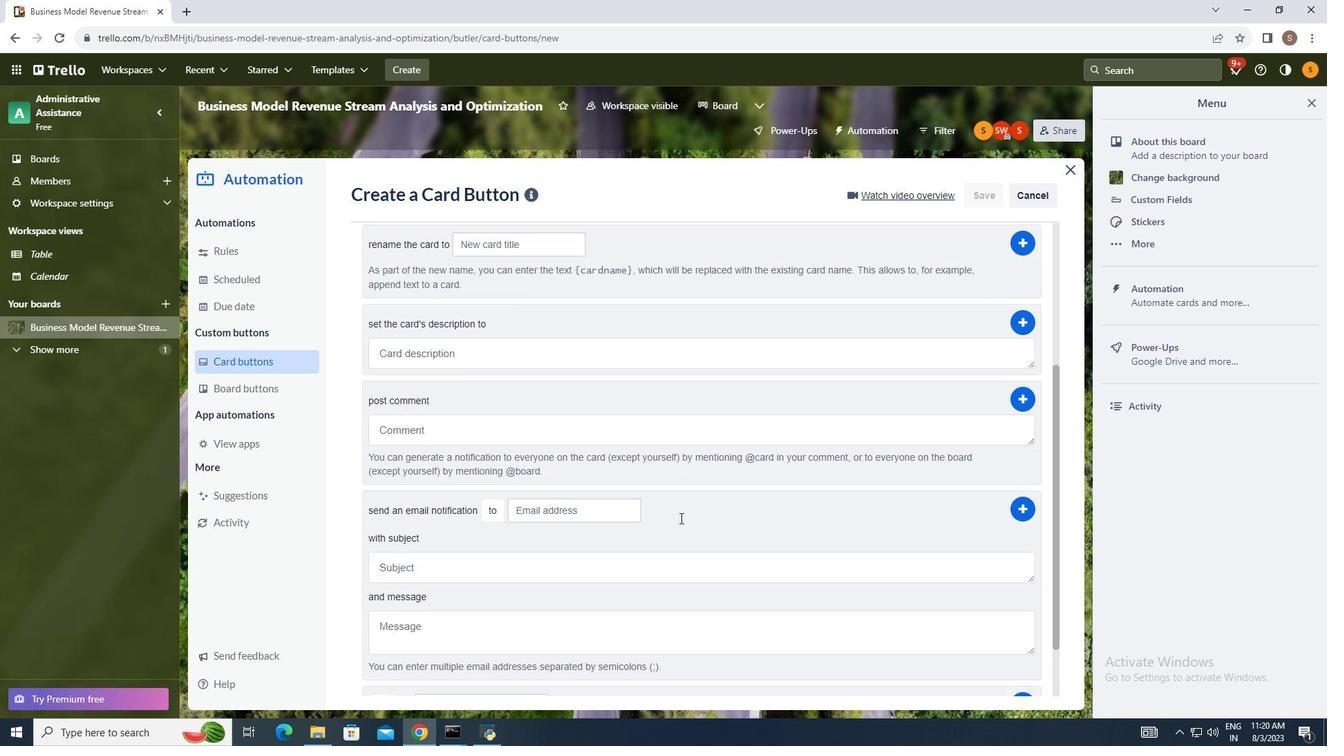 
Action: Mouse moved to (683, 519)
Screenshot: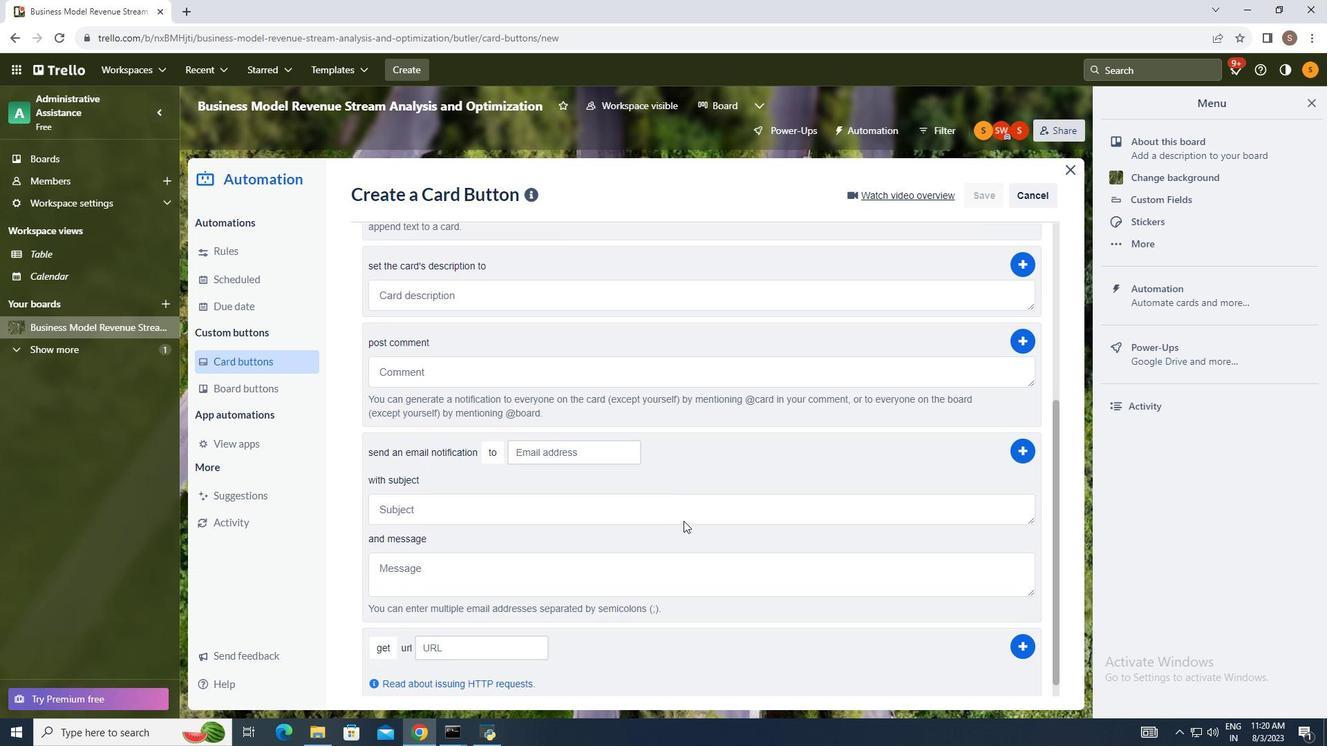 
Action: Mouse scrolled (683, 519) with delta (0, 0)
Screenshot: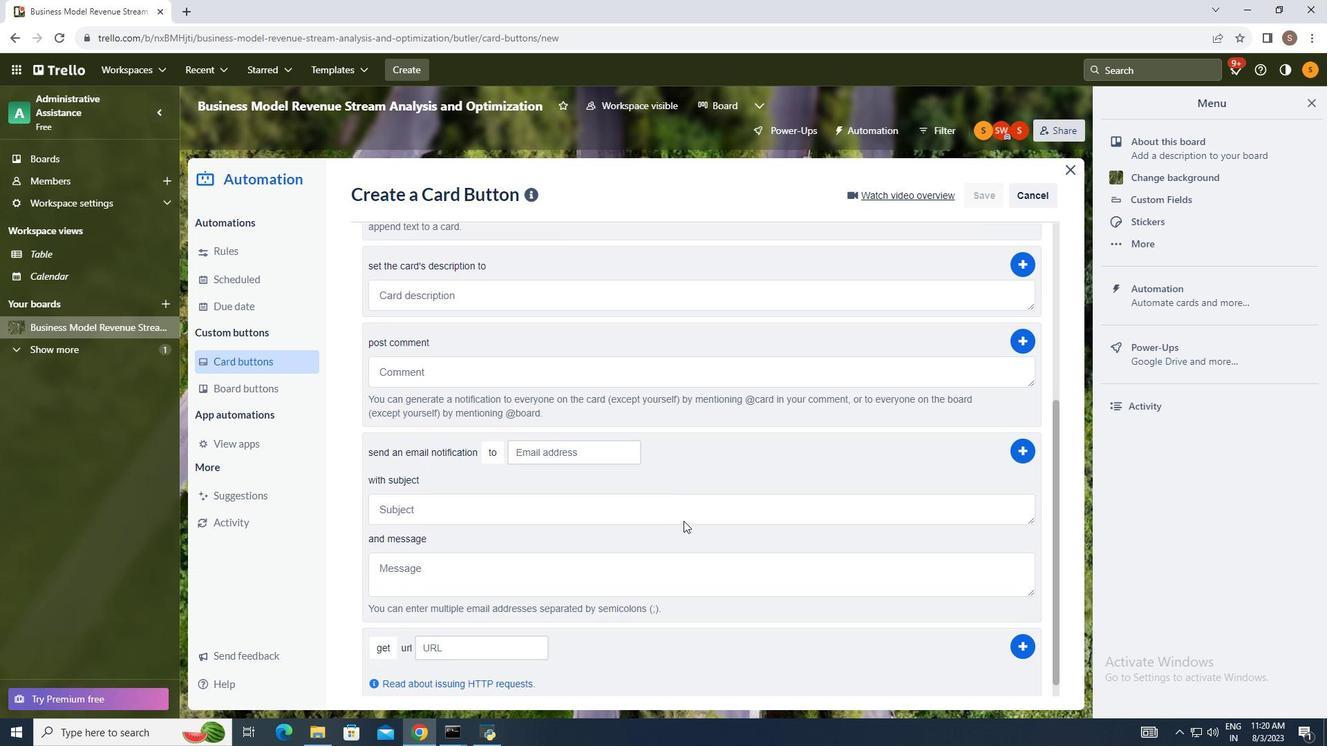 
Action: Mouse scrolled (683, 519) with delta (0, 0)
Screenshot: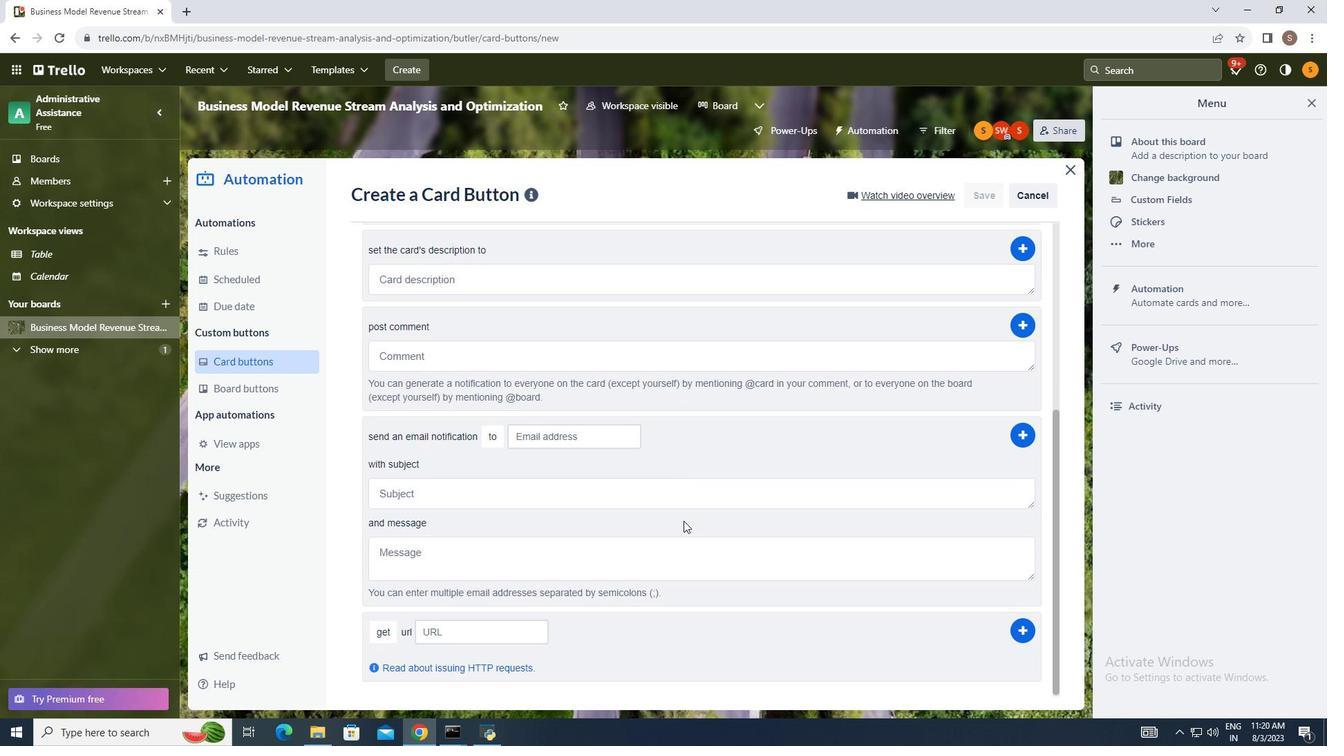 
Action: Mouse moved to (683, 521)
Screenshot: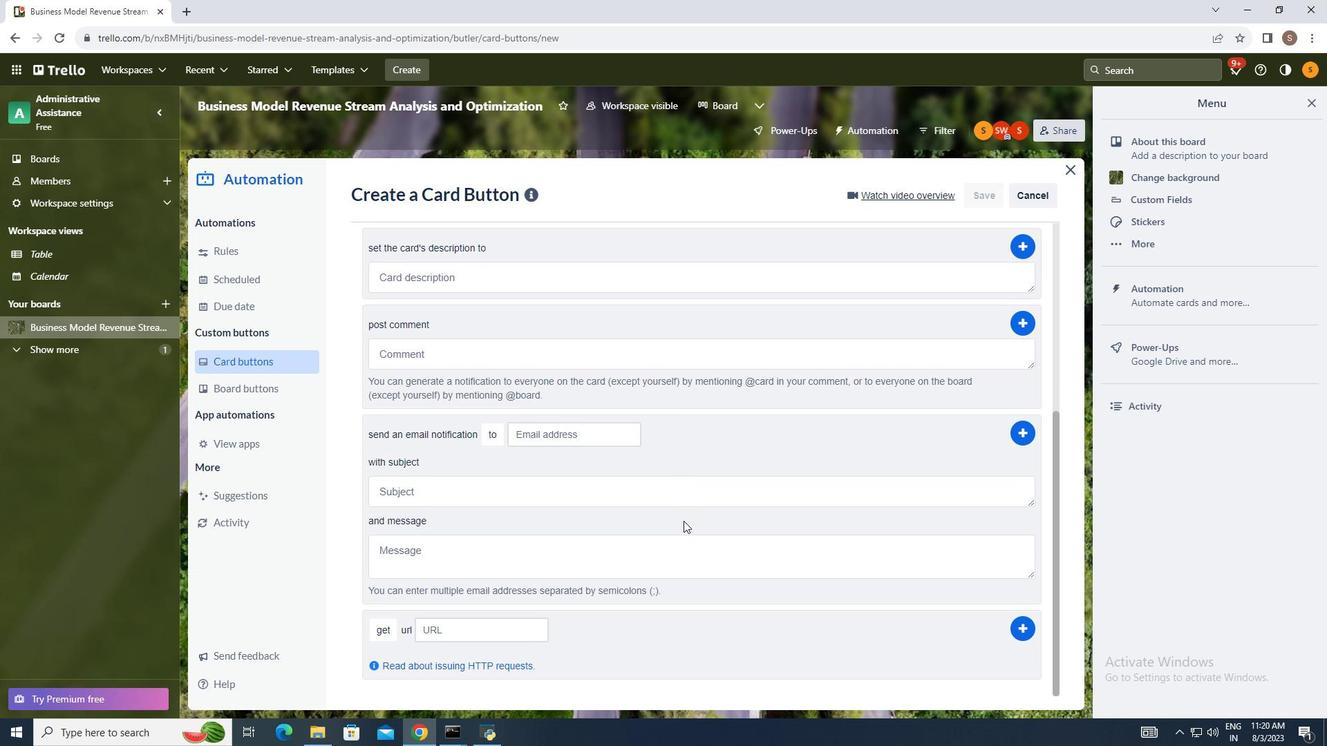 
Action: Mouse scrolled (683, 520) with delta (0, 0)
Screenshot: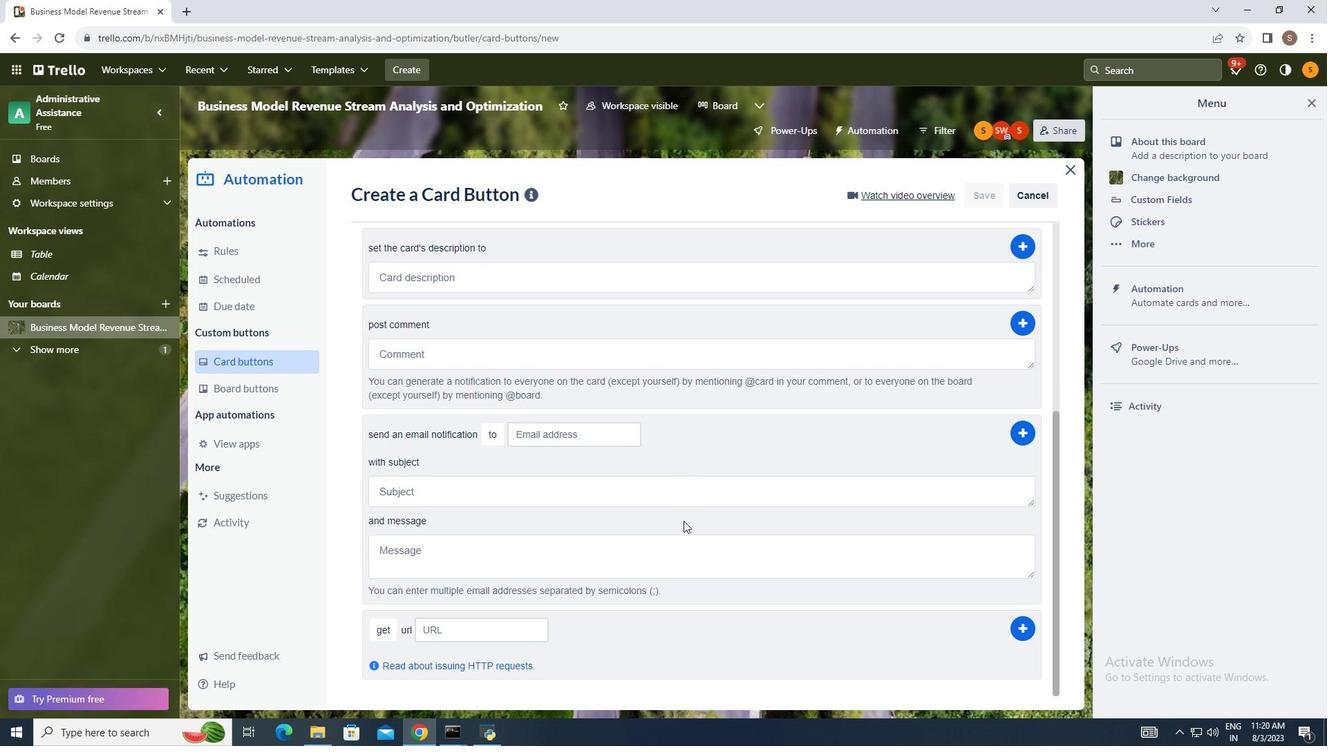 
Action: Mouse moved to (681, 521)
Screenshot: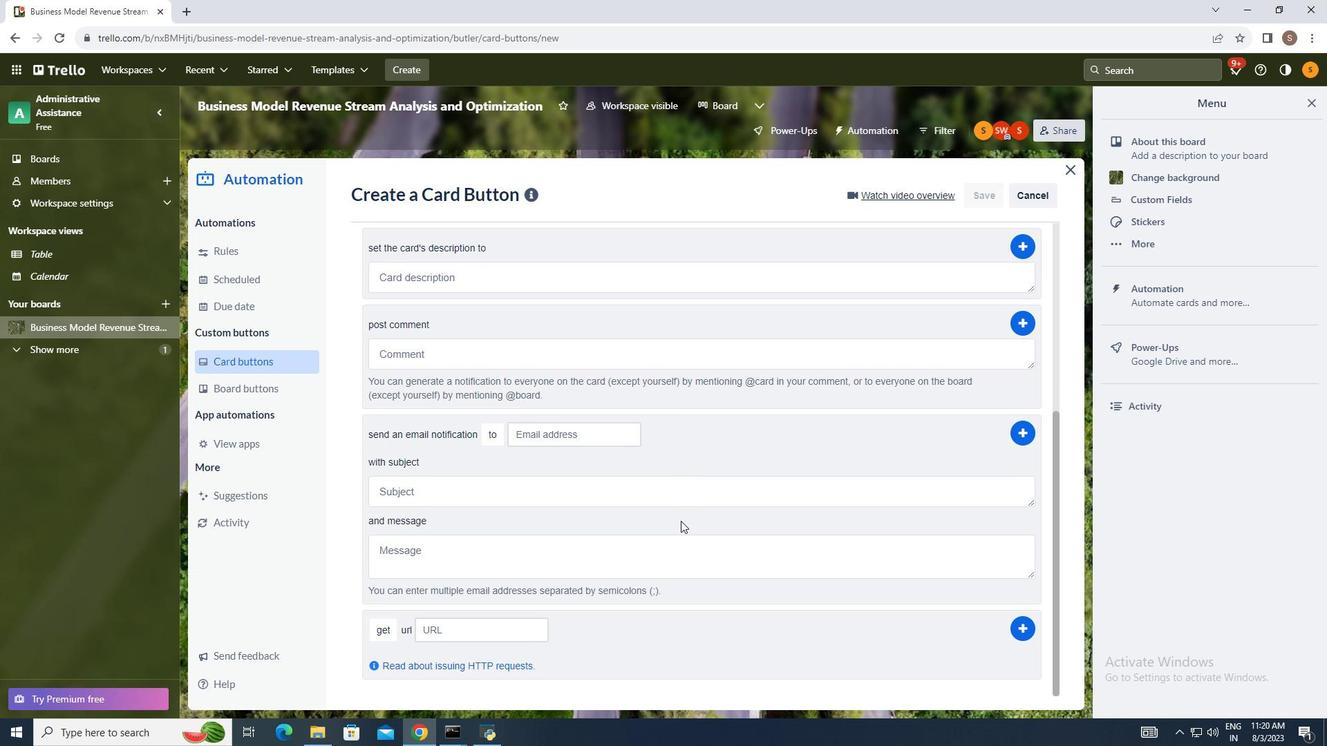 
Action: Mouse scrolled (681, 520) with delta (0, 0)
Screenshot: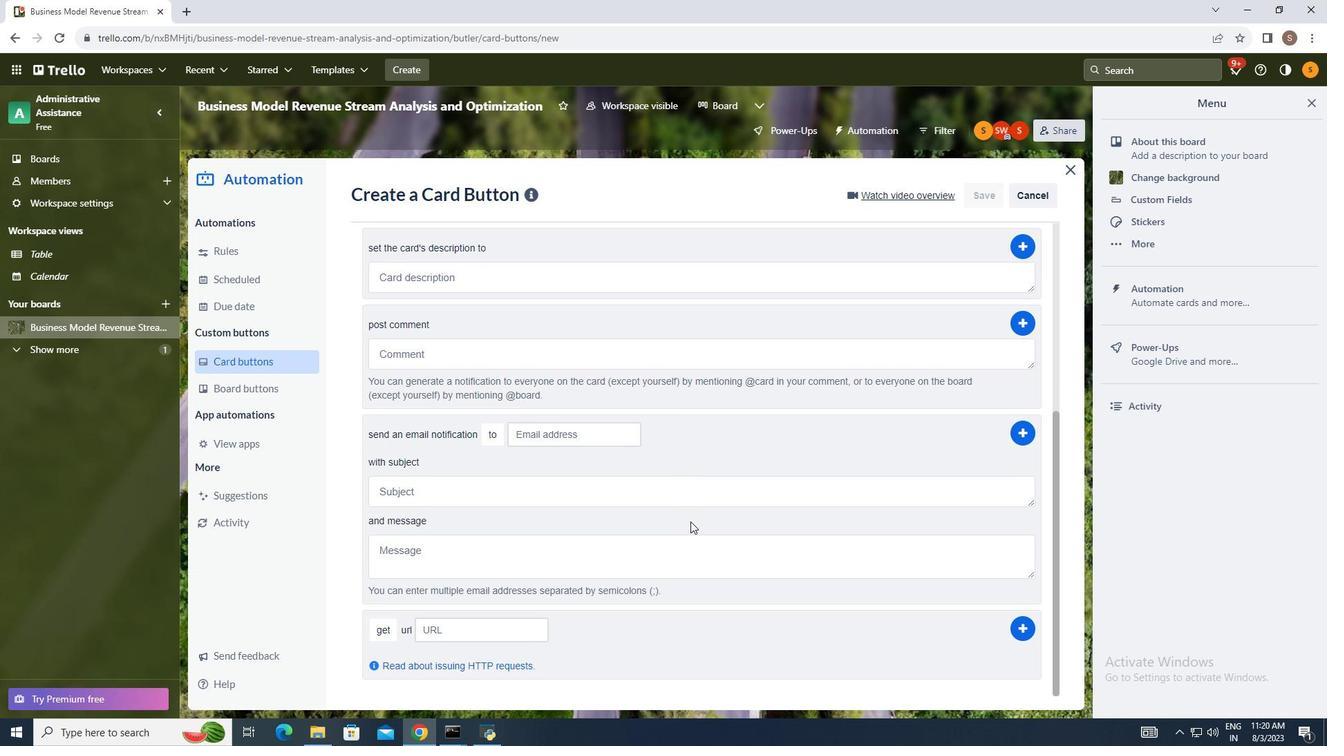 
Action: Mouse moved to (382, 624)
Screenshot: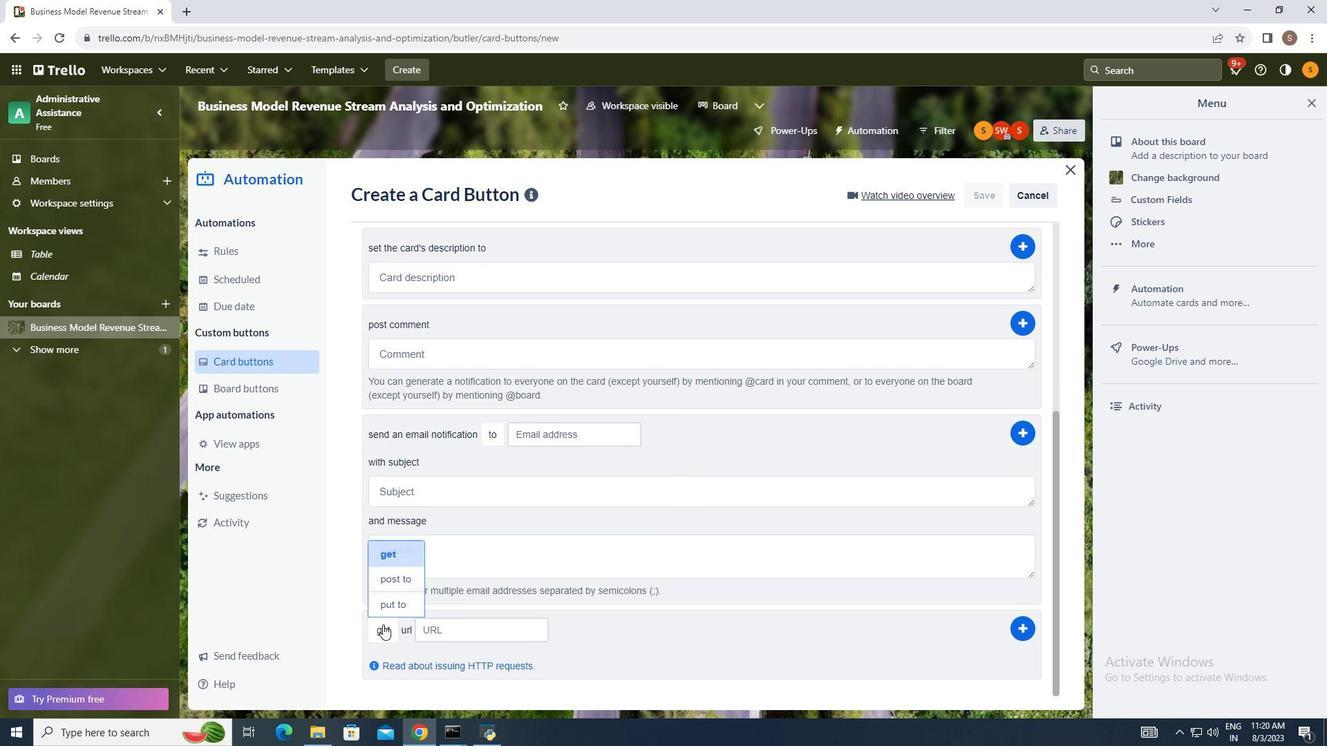 
Action: Mouse pressed left at (382, 624)
Screenshot: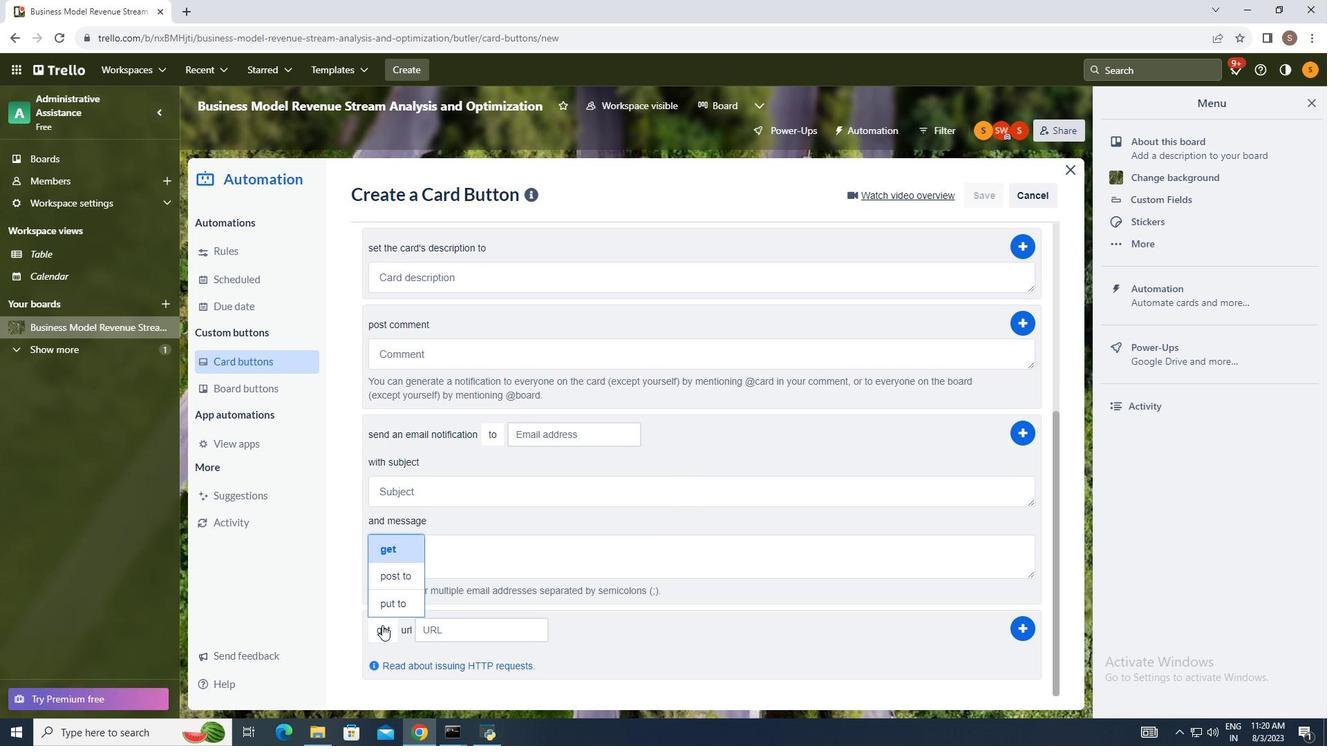 
Action: Mouse moved to (381, 546)
Screenshot: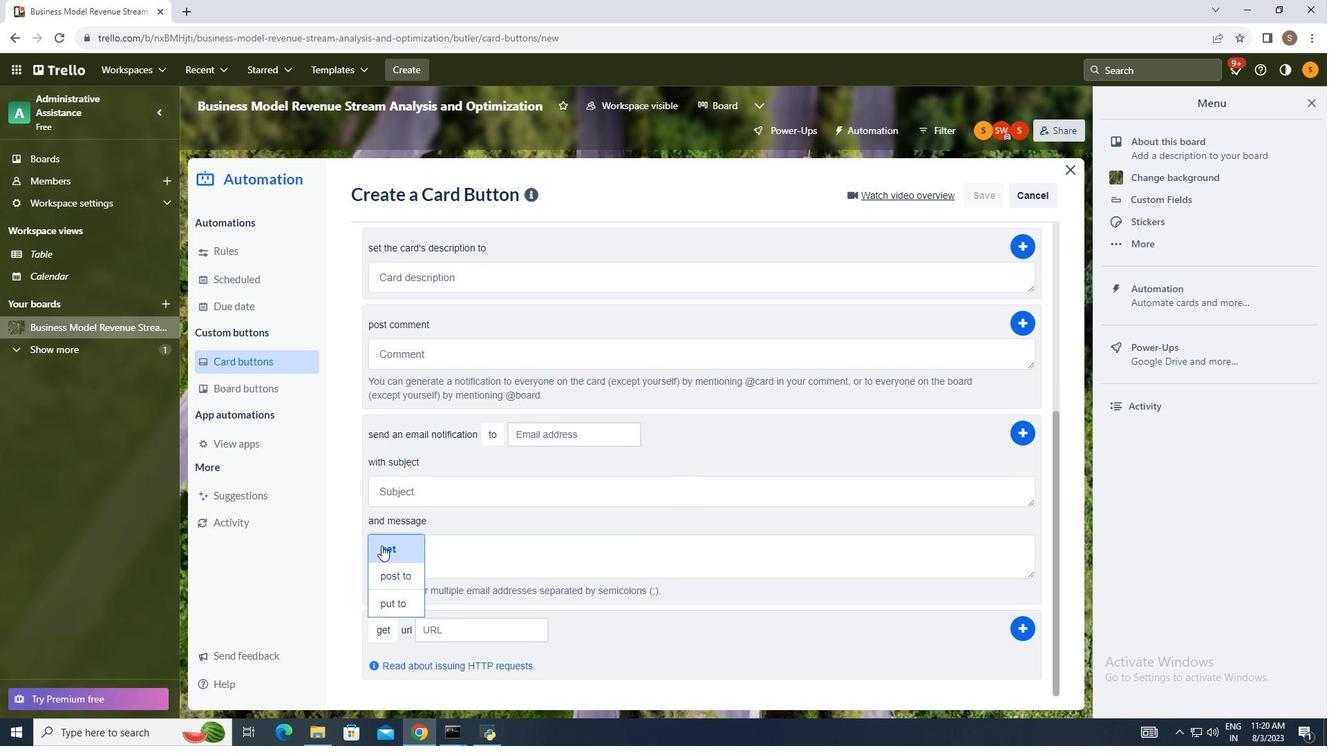 
Action: Mouse pressed left at (381, 546)
Screenshot: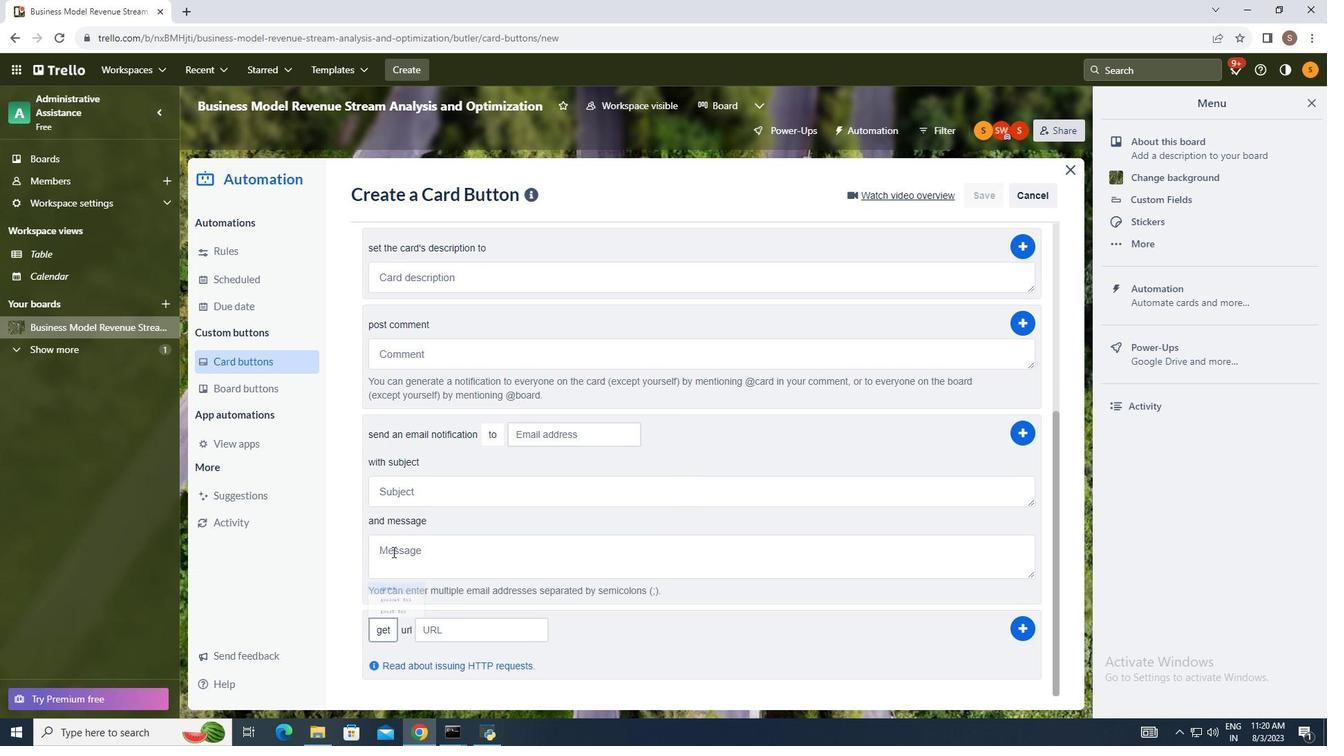 
Action: Mouse moved to (446, 626)
Screenshot: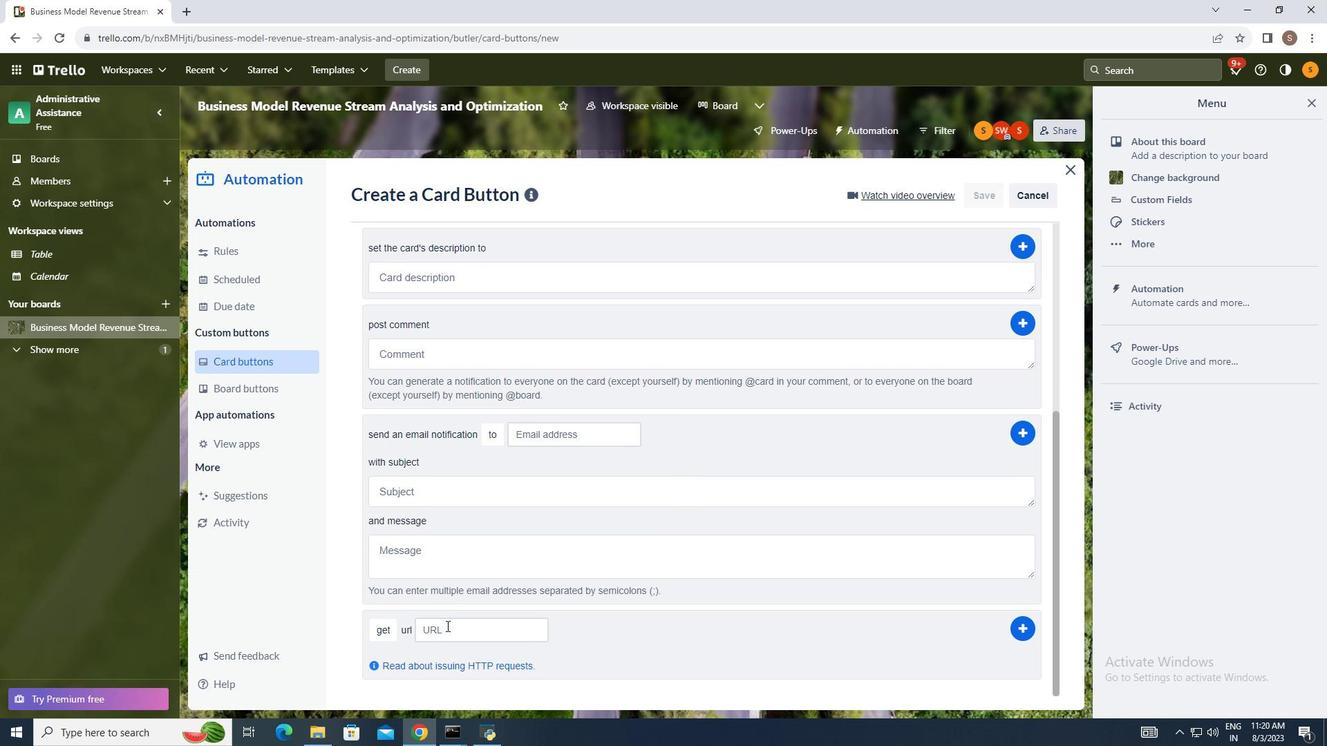 
Action: Mouse pressed left at (446, 626)
Screenshot: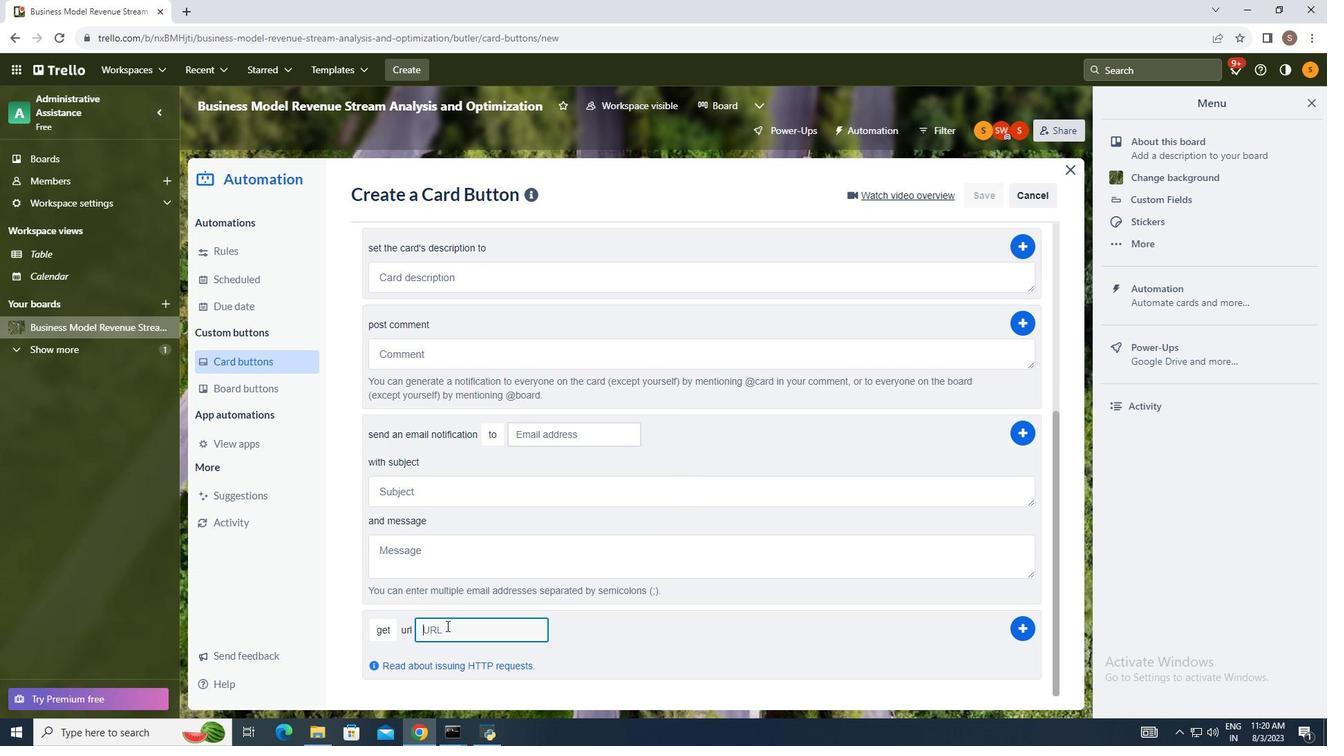 
Action: Mouse moved to (447, 626)
Screenshot: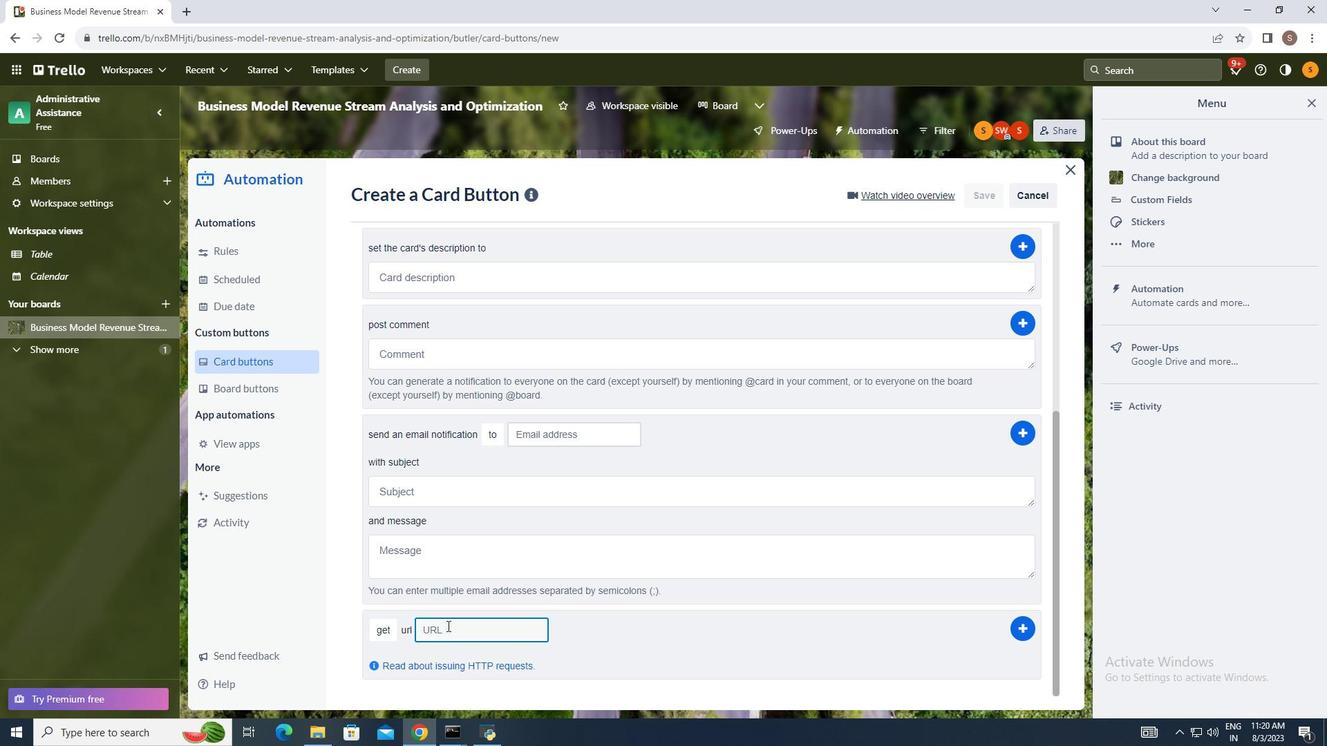 
Action: Key pressed ctrl+V
Screenshot: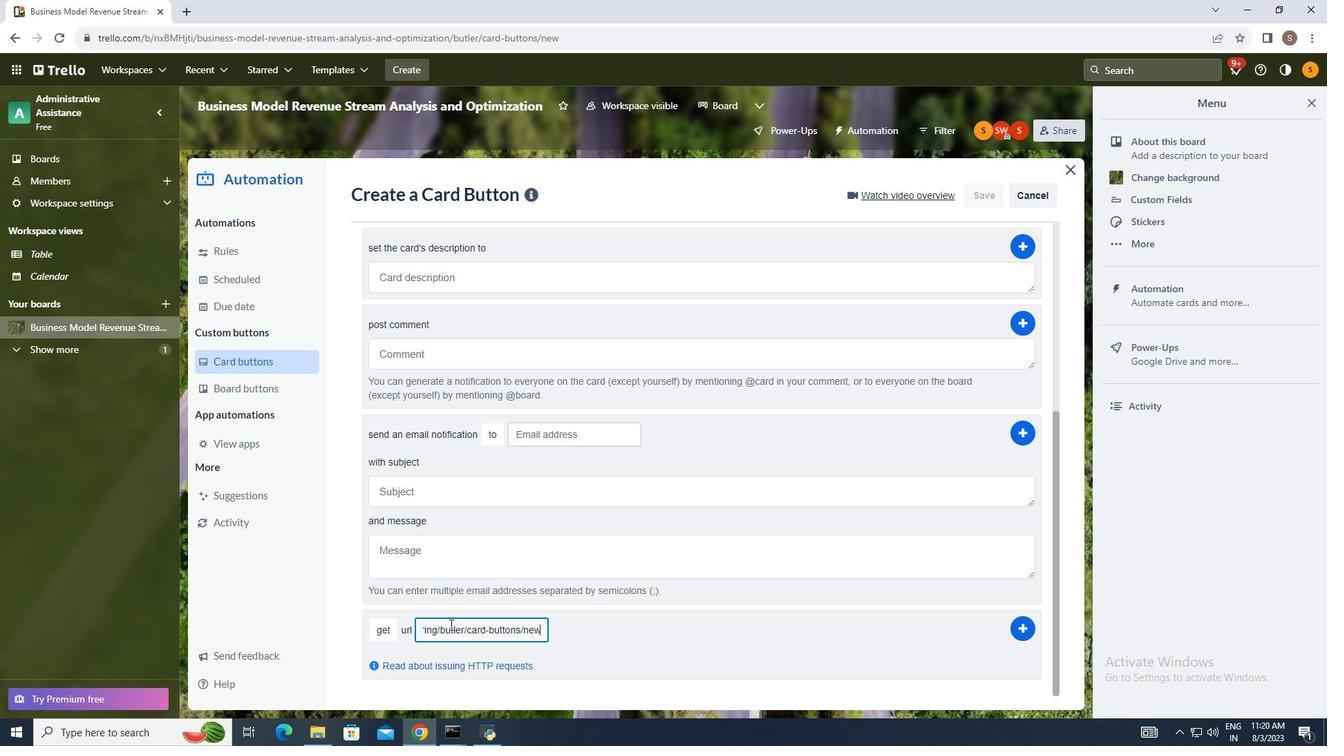 
Action: Mouse moved to (1016, 631)
Screenshot: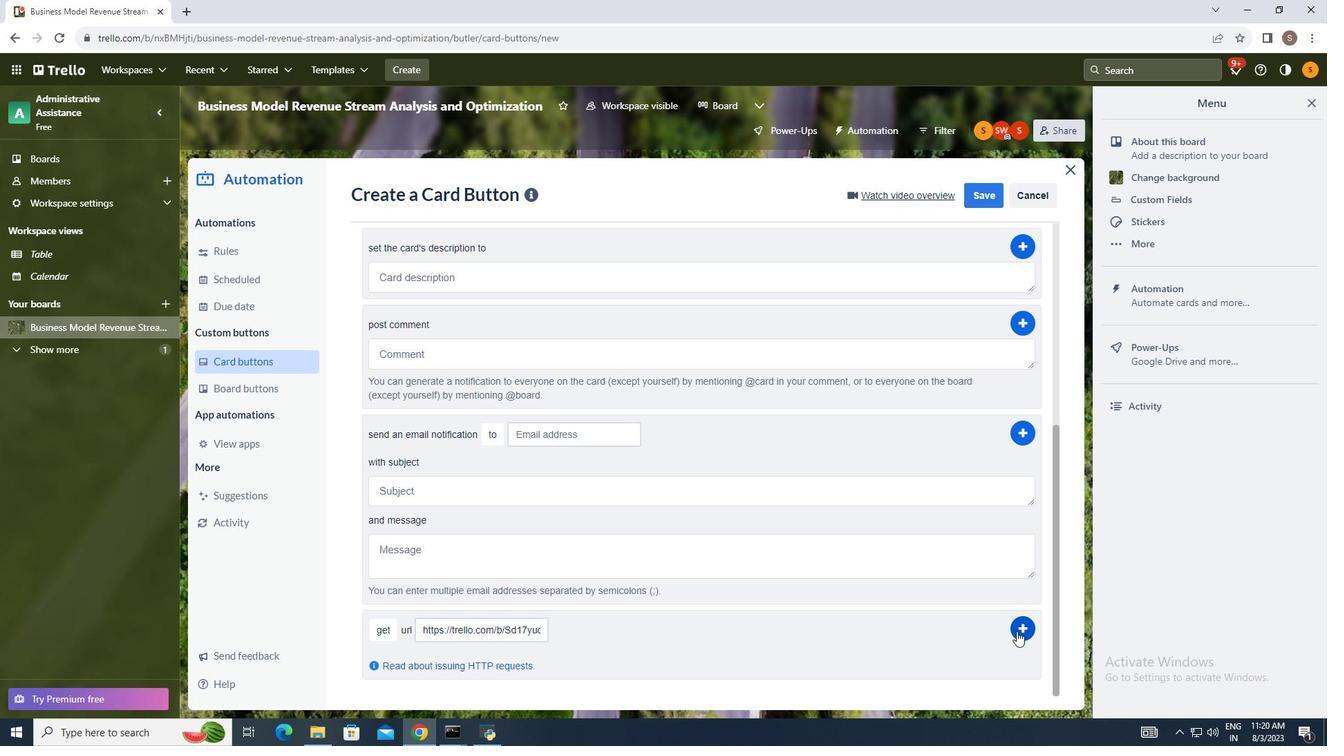 
Action: Mouse pressed left at (1016, 631)
Screenshot: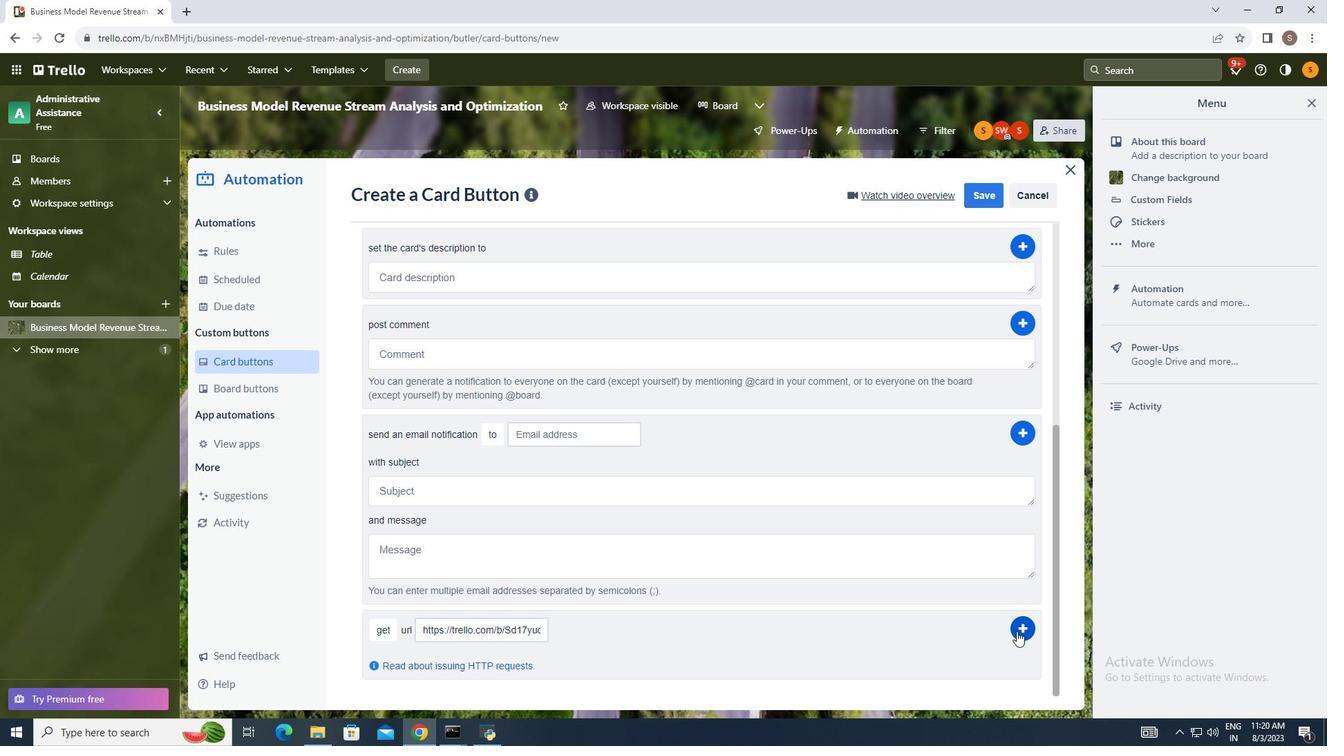 
